 Task: Add an event with the title Team Building Workshop: Innovation and Creativity, date '2024/03/17', time 8:50 AM to 10:50 AMand add a description: During the meeting, various agenda items will be addressed, covering a wide range of topics. These may include financial reports, strategic updates, operational highlights, governance matters, and any proposed resolutions that require shareholder approval. Each agenda item will be presented by the relevant department or individual, offering comprehensive insights and fostering an environment of transparency., put the event into Red category . Add location for the event as: Waldorf Astoria, Beverly Hills, USA, logged in from the account softage.3@softage.netand send the event invitation to softage.5@softage.net and softage.6@softage.net. Set a reminder for the event 5 minutes before
Action: Mouse moved to (98, 132)
Screenshot: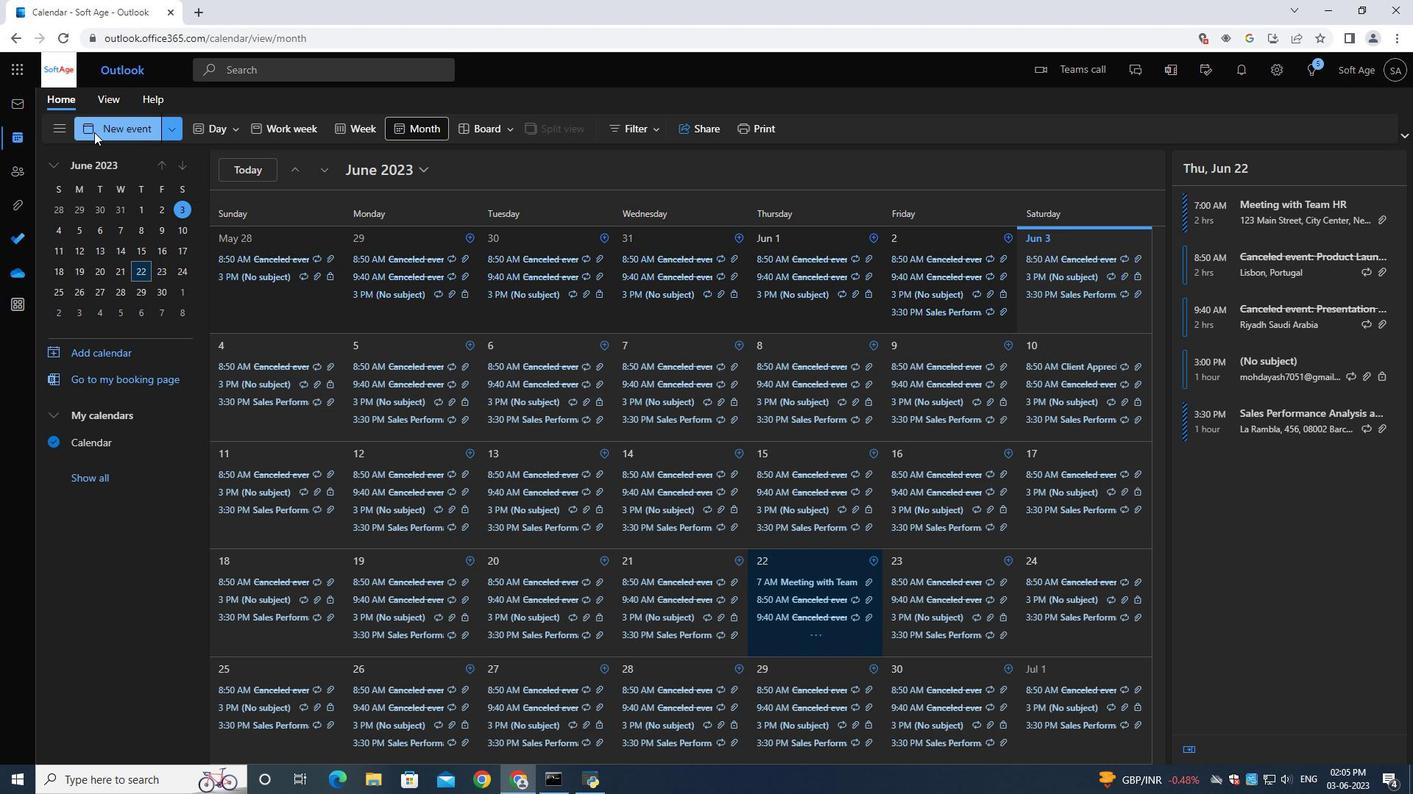 
Action: Mouse pressed left at (98, 132)
Screenshot: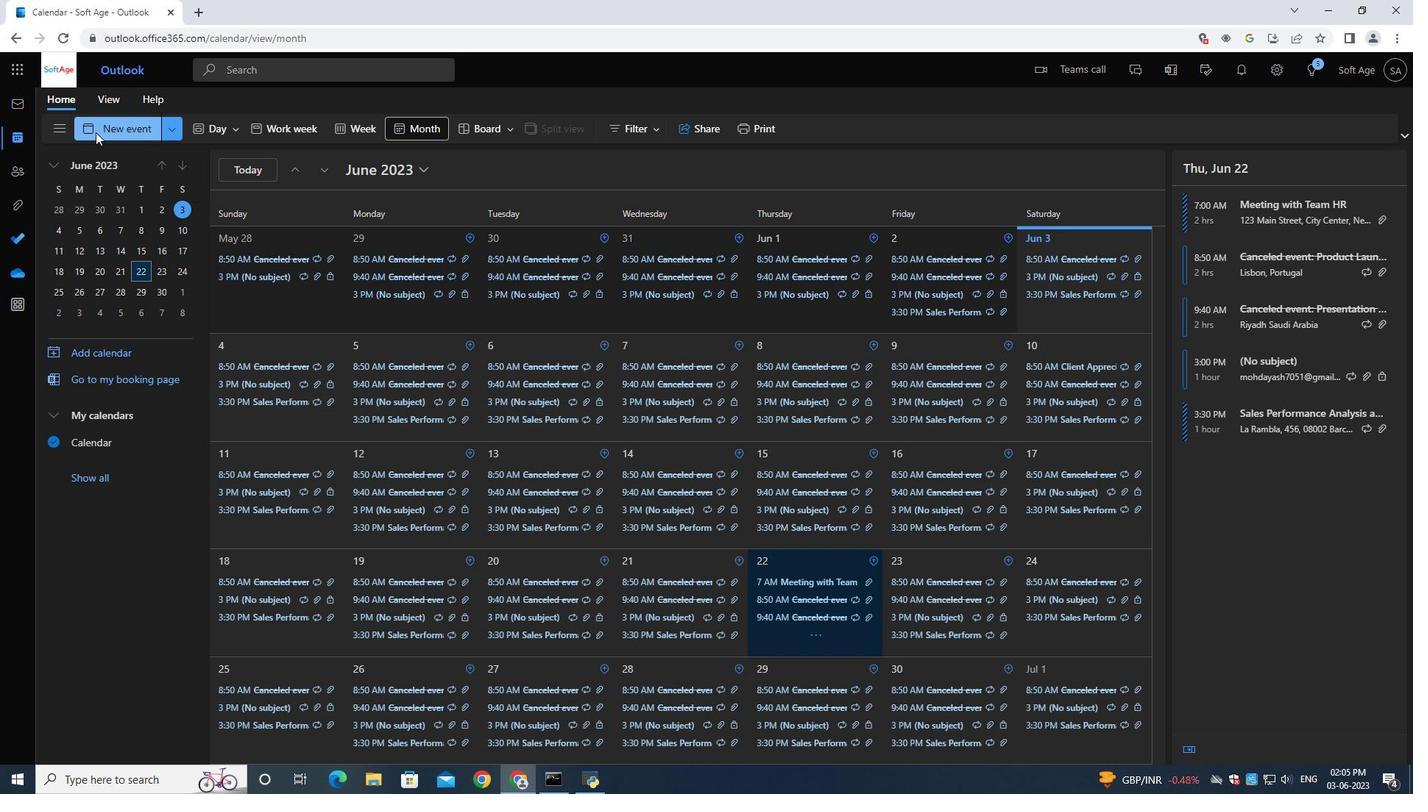 
Action: Mouse moved to (466, 230)
Screenshot: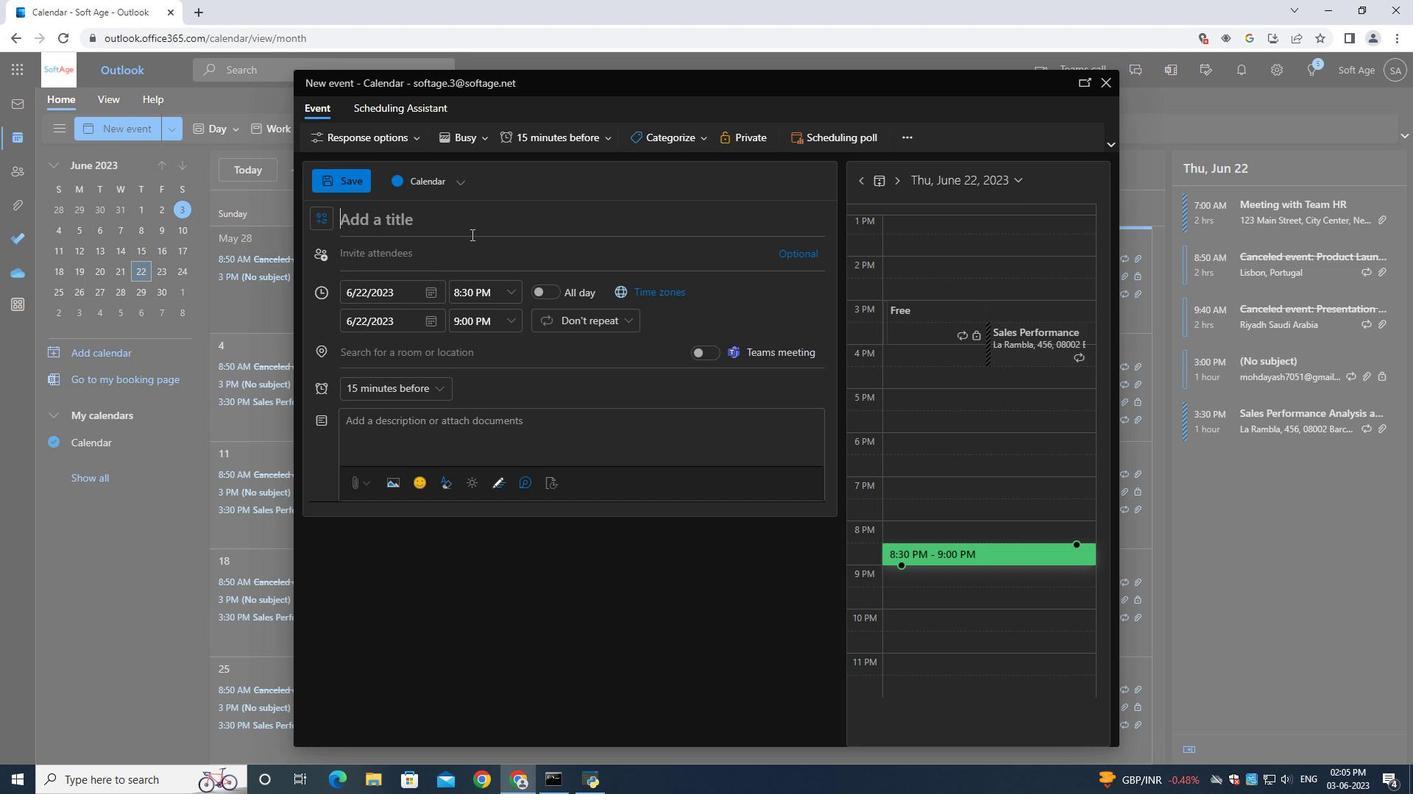 
Action: Mouse pressed left at (466, 230)
Screenshot: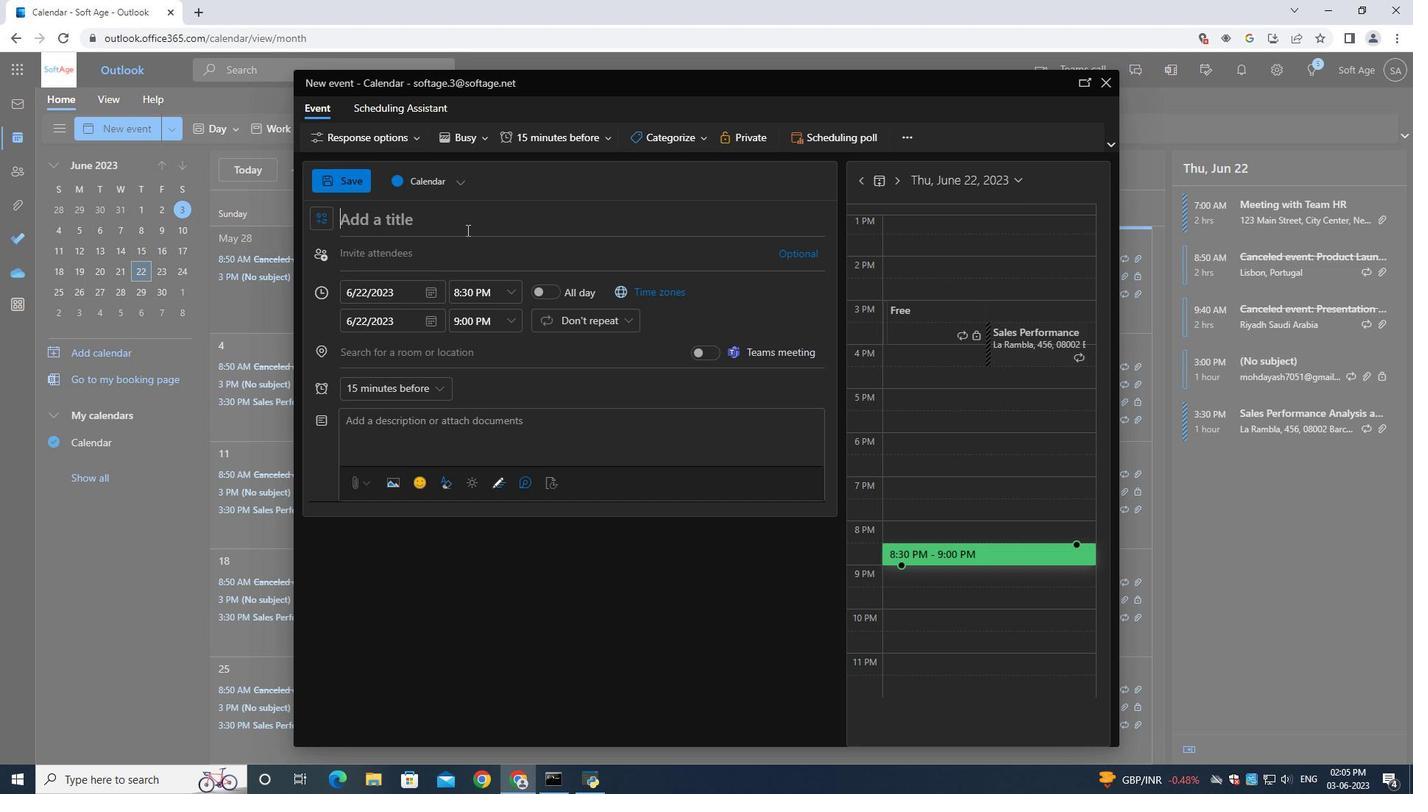 
Action: Key pressed <Key.shift>Team<Key.space><Key.shift><Key.shift><Key.shift><Key.shift><Key.shift><Key.shift><Key.shift><Key.shift><Key.shift><Key.shift><Key.shift><Key.shift><Key.shift><Key.shift><Key.shift><Key.shift><Key.shift><Key.shift><Key.shift><Key.shift><Key.shift><Key.shift><Key.shift><Key.shift><Key.shift><Key.shift><Key.shift><Key.shift><Key.shift><Key.shift><Key.shift><Key.shift><Key.shift><Key.shift><Key.shift><Key.shift><Key.shift><Key.shift><Key.shift>Building<Key.space><Key.shift>Workshop<Key.shift_r>:<Key.space><Key.shift>Innovation<Key.space>and<Key.space><Key.shift><Key.shift><Key.shift><Key.shift><Key.shift><Key.shift><Key.shift><Key.shift><Key.shift><Key.shift><Key.shift><Key.shift><Key.shift>Creativity
Screenshot: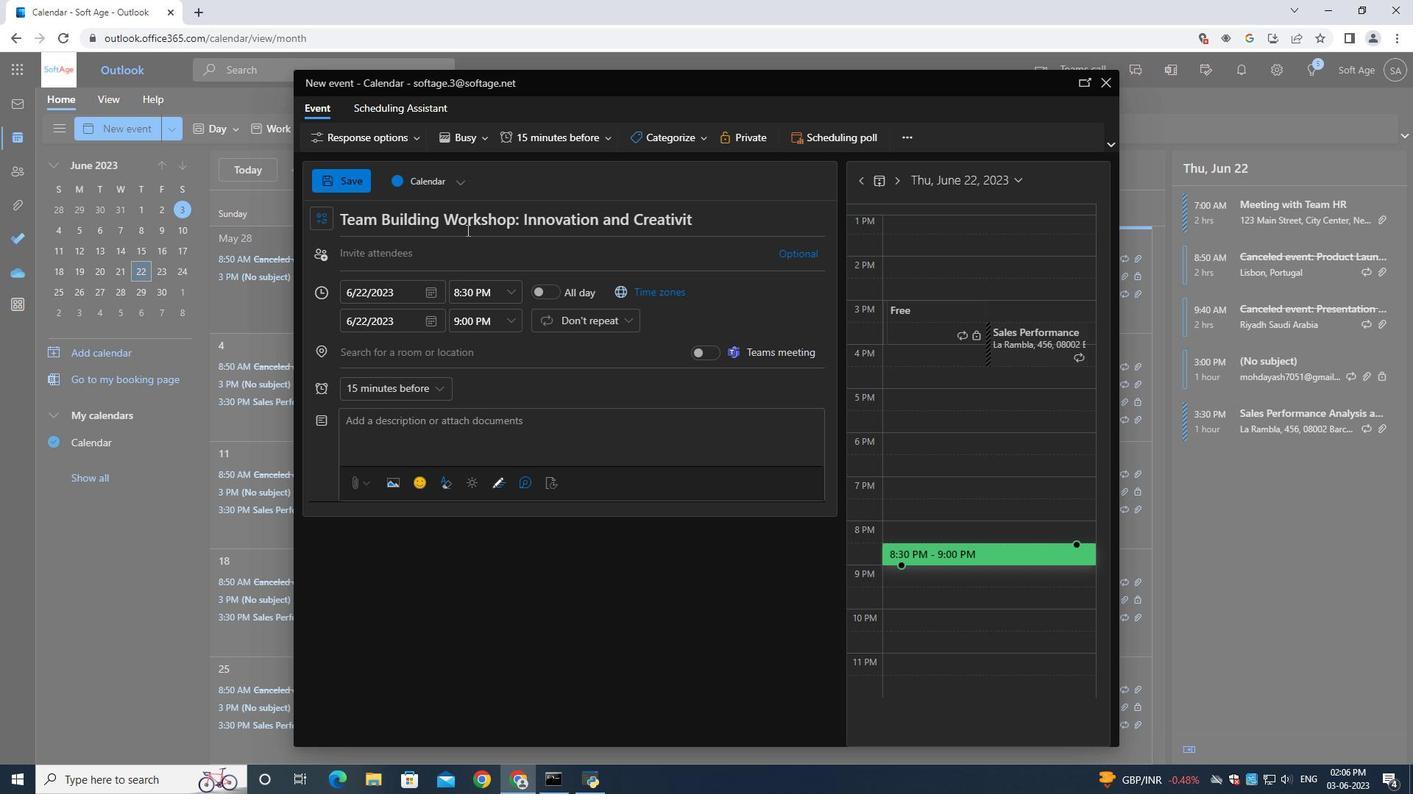 
Action: Mouse moved to (432, 294)
Screenshot: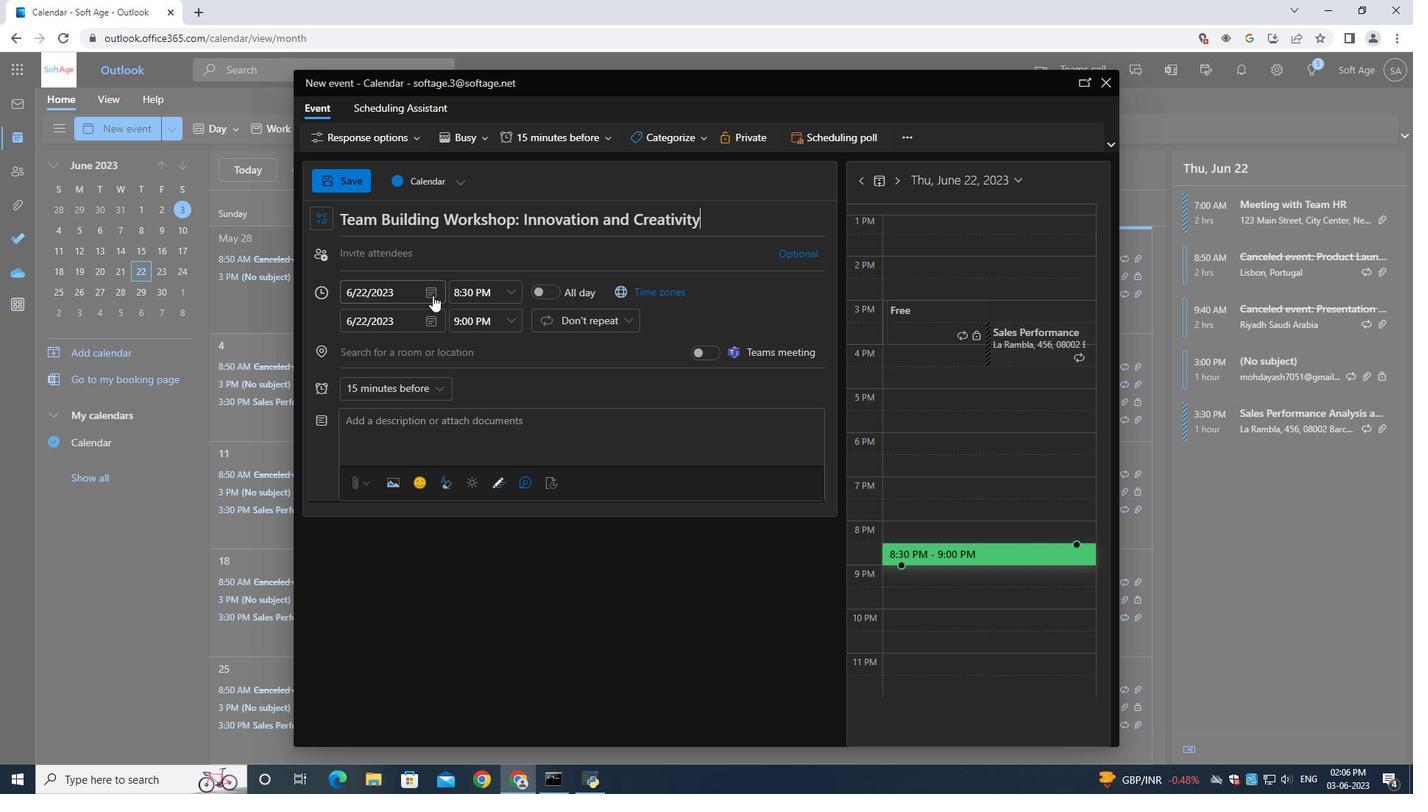 
Action: Mouse pressed left at (432, 294)
Screenshot: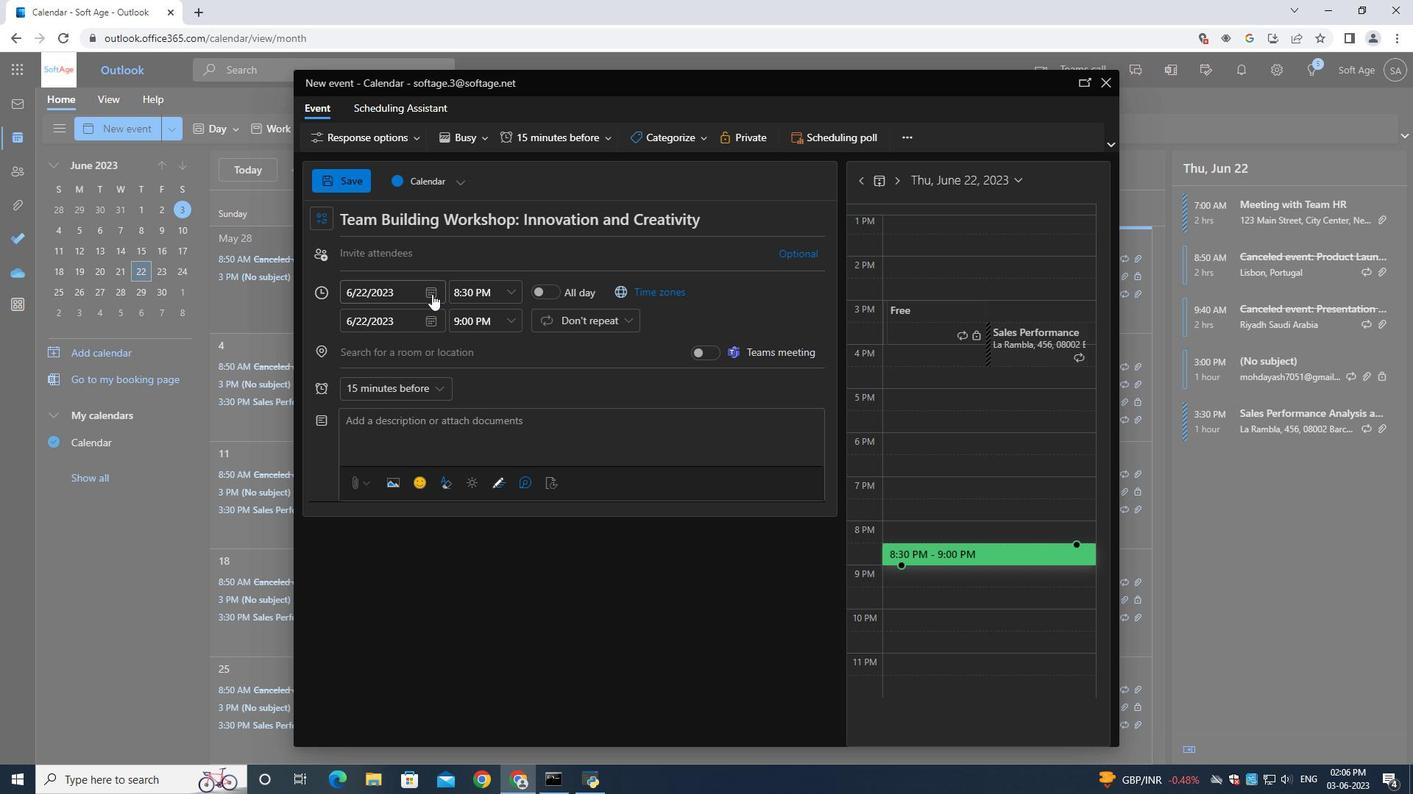 
Action: Mouse moved to (473, 321)
Screenshot: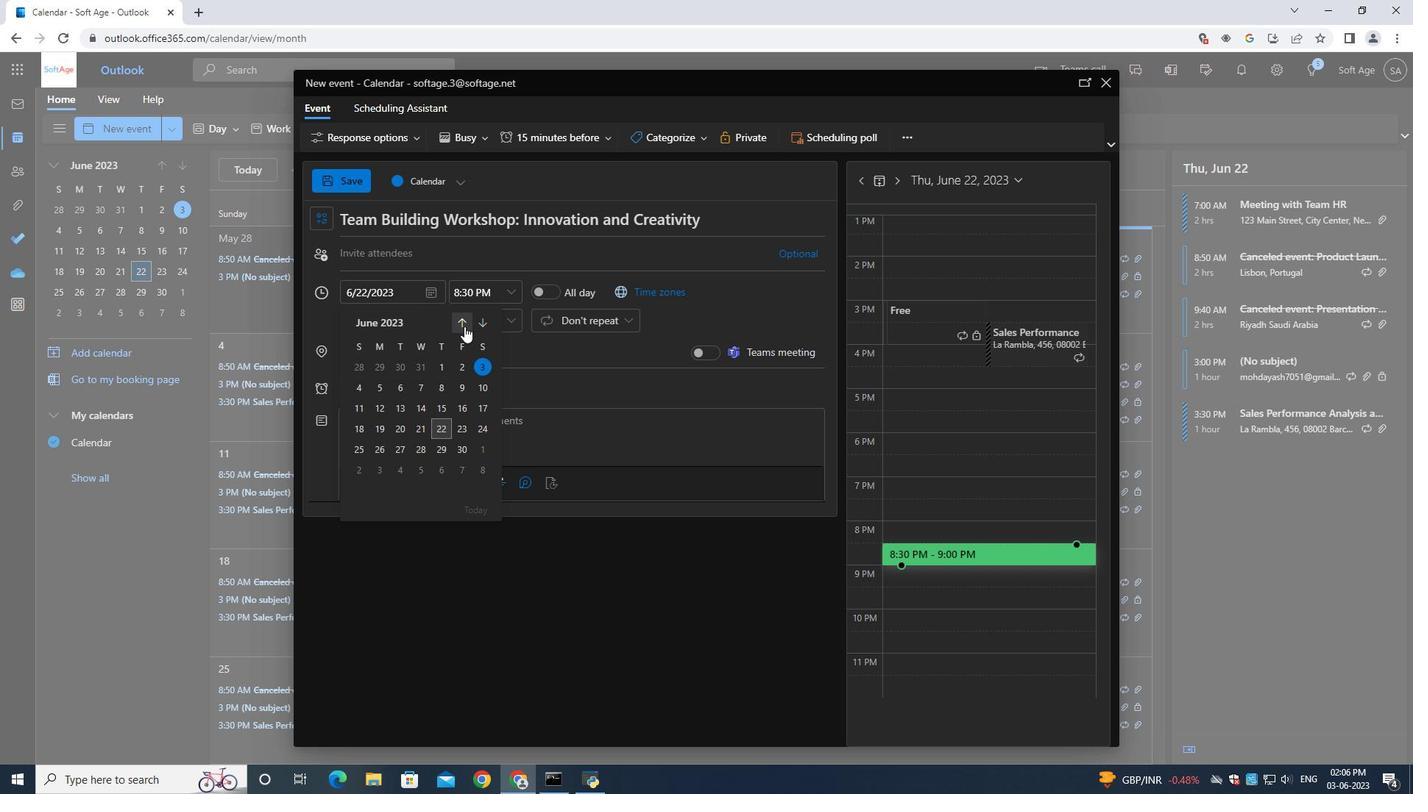 
Action: Mouse pressed left at (473, 321)
Screenshot: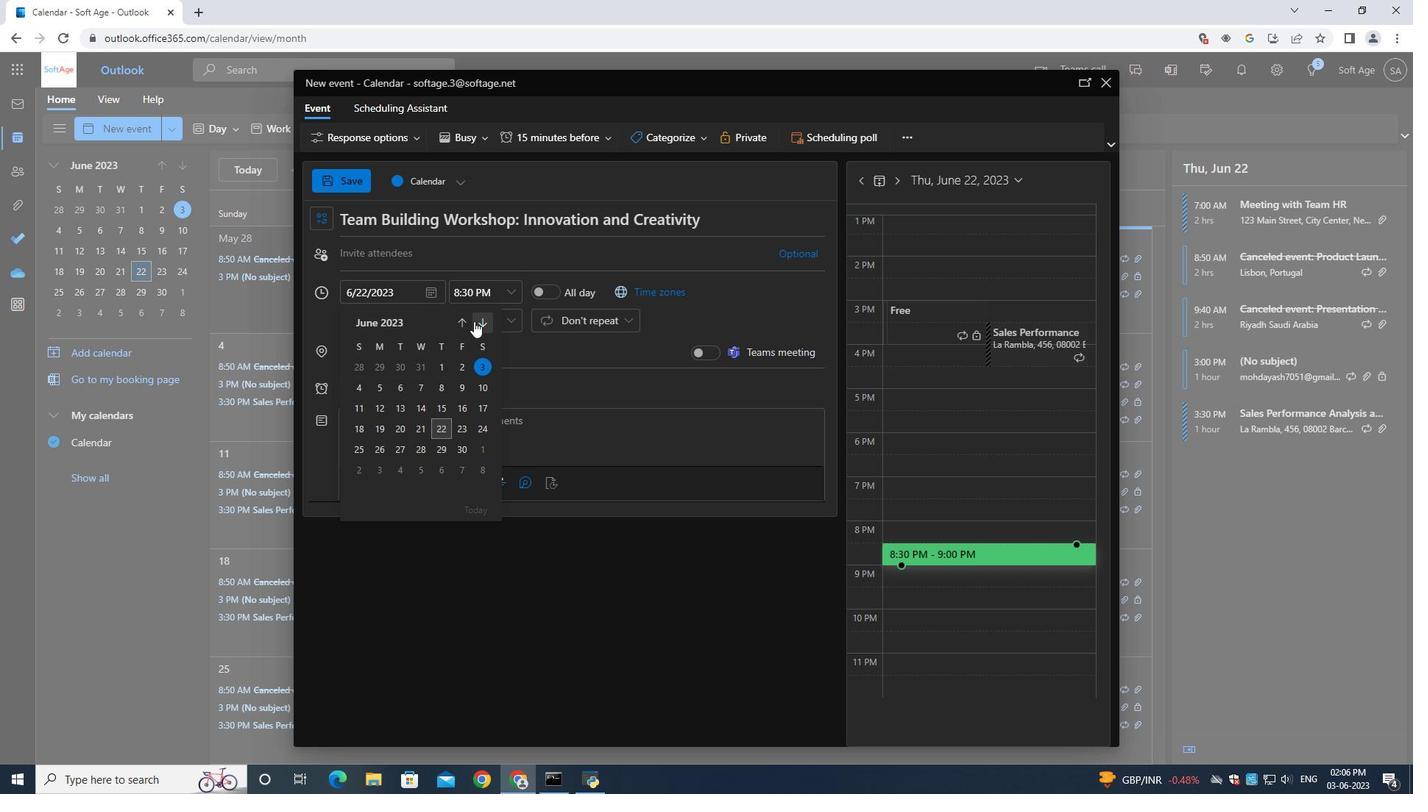 
Action: Mouse pressed left at (473, 321)
Screenshot: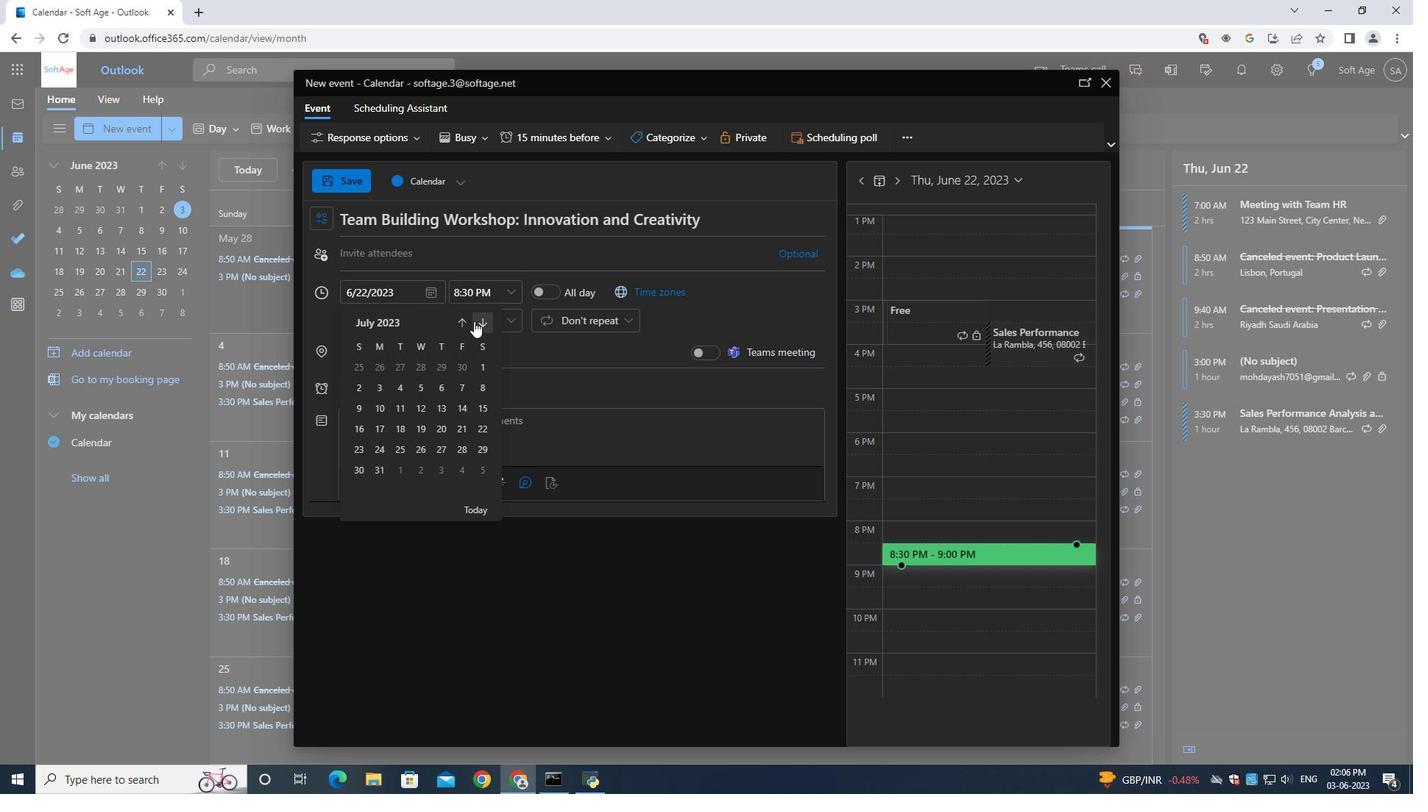 
Action: Mouse pressed left at (473, 321)
Screenshot: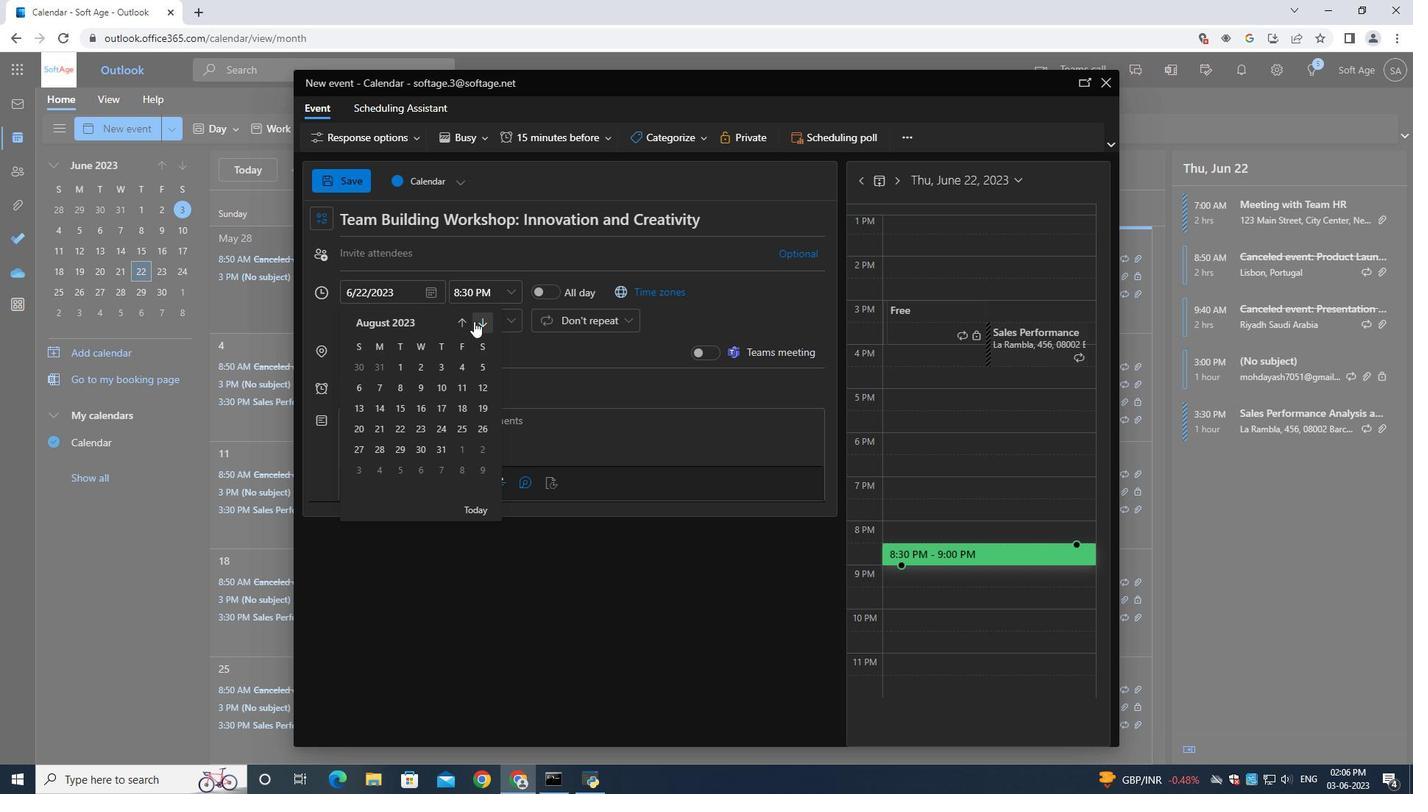 
Action: Mouse pressed left at (473, 321)
Screenshot: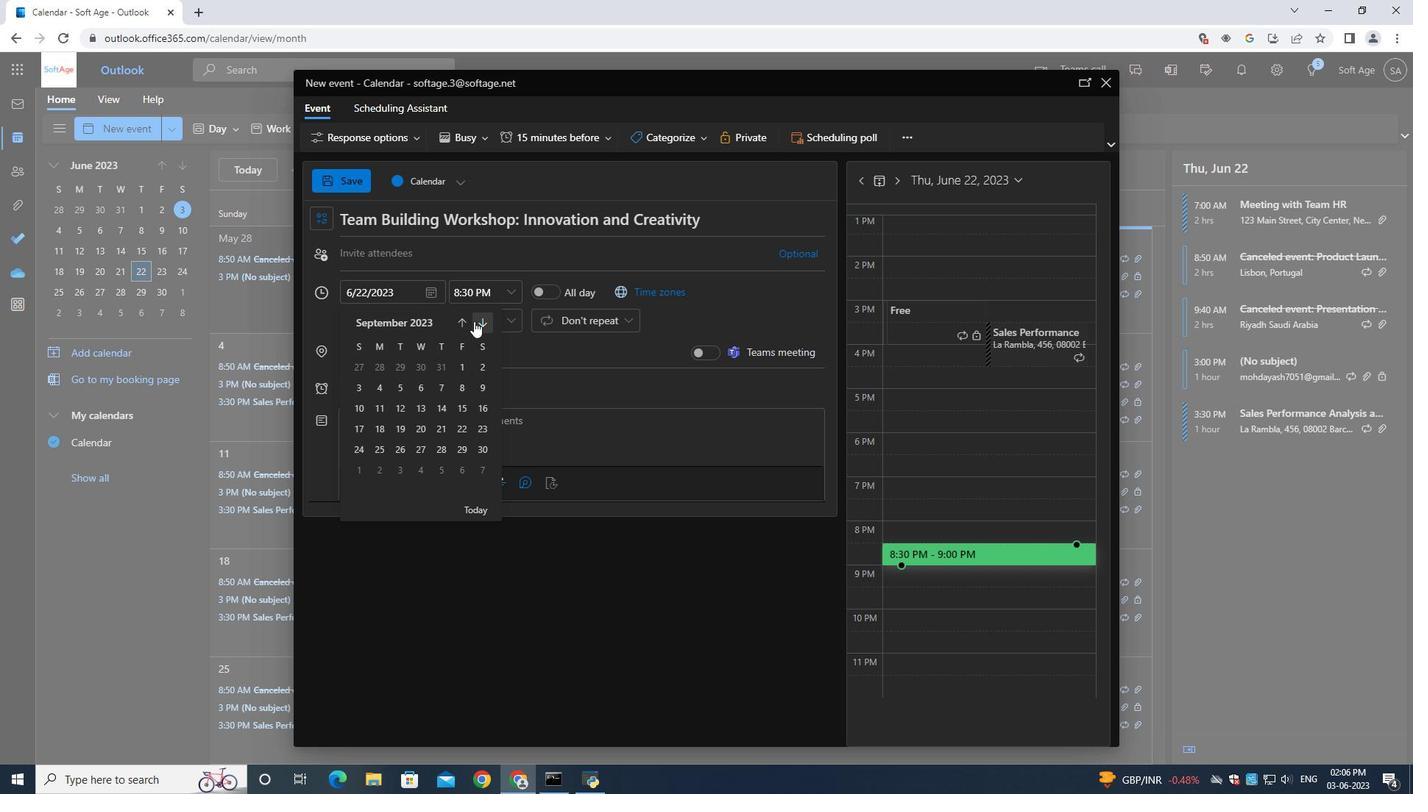 
Action: Mouse pressed left at (473, 321)
Screenshot: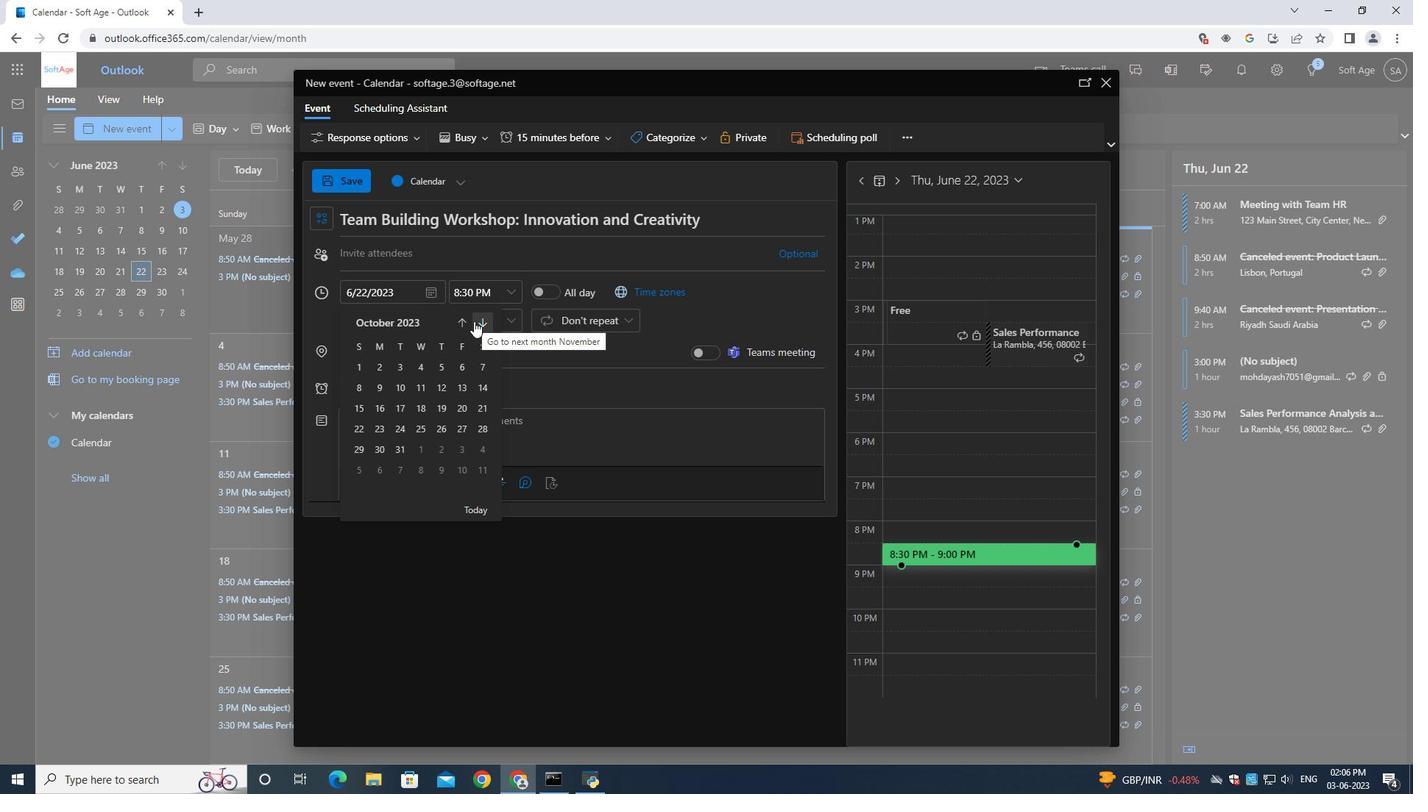 
Action: Mouse pressed left at (473, 321)
Screenshot: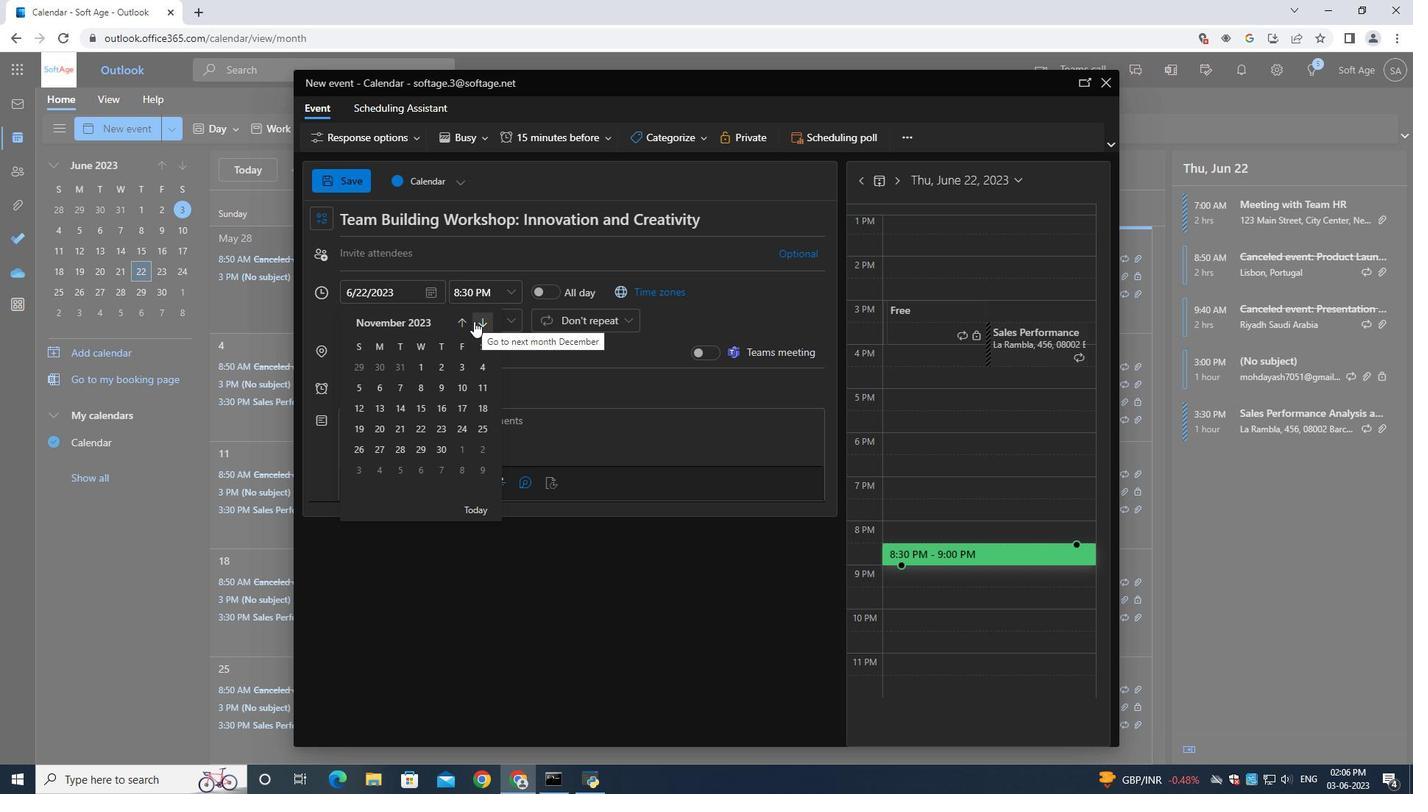 
Action: Mouse pressed left at (473, 321)
Screenshot: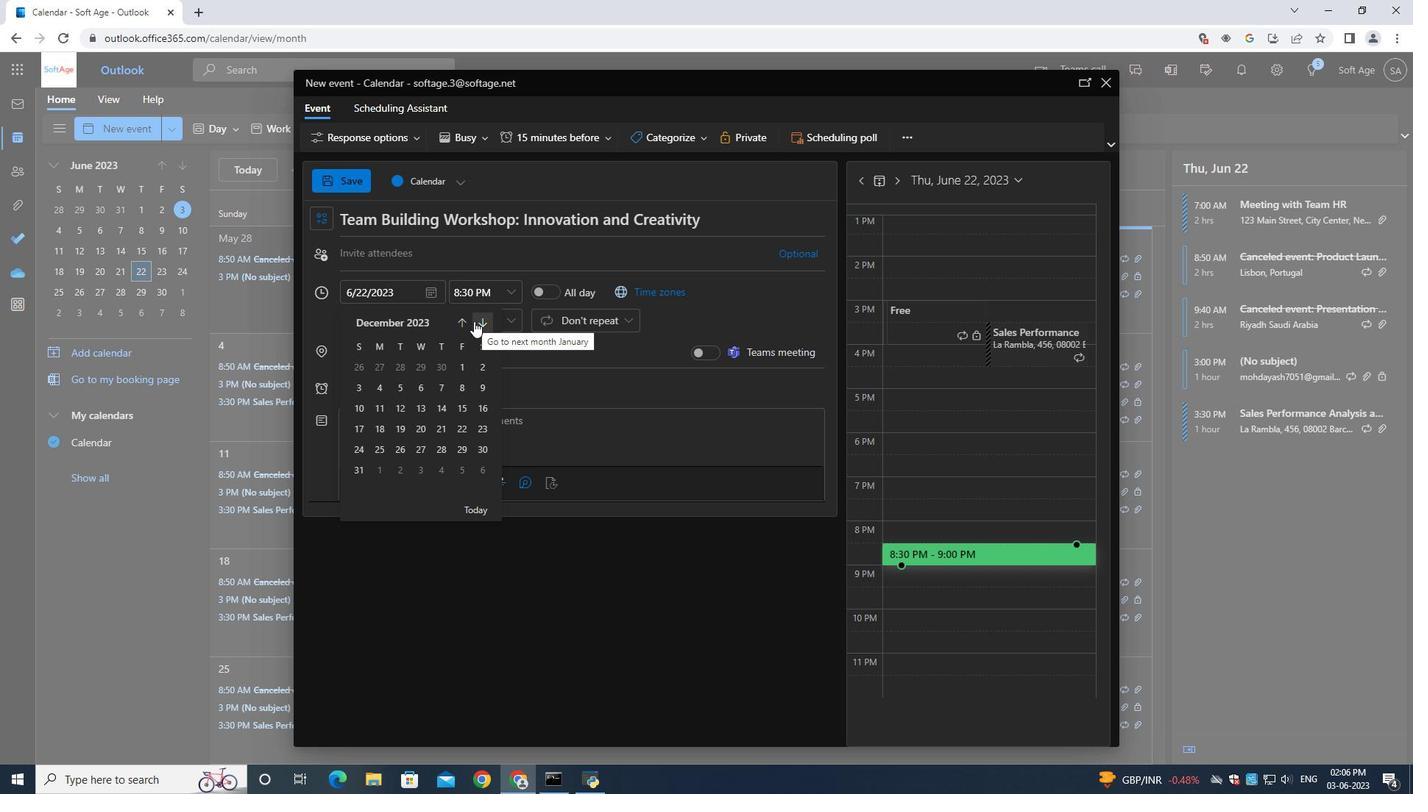 
Action: Mouse pressed left at (473, 321)
Screenshot: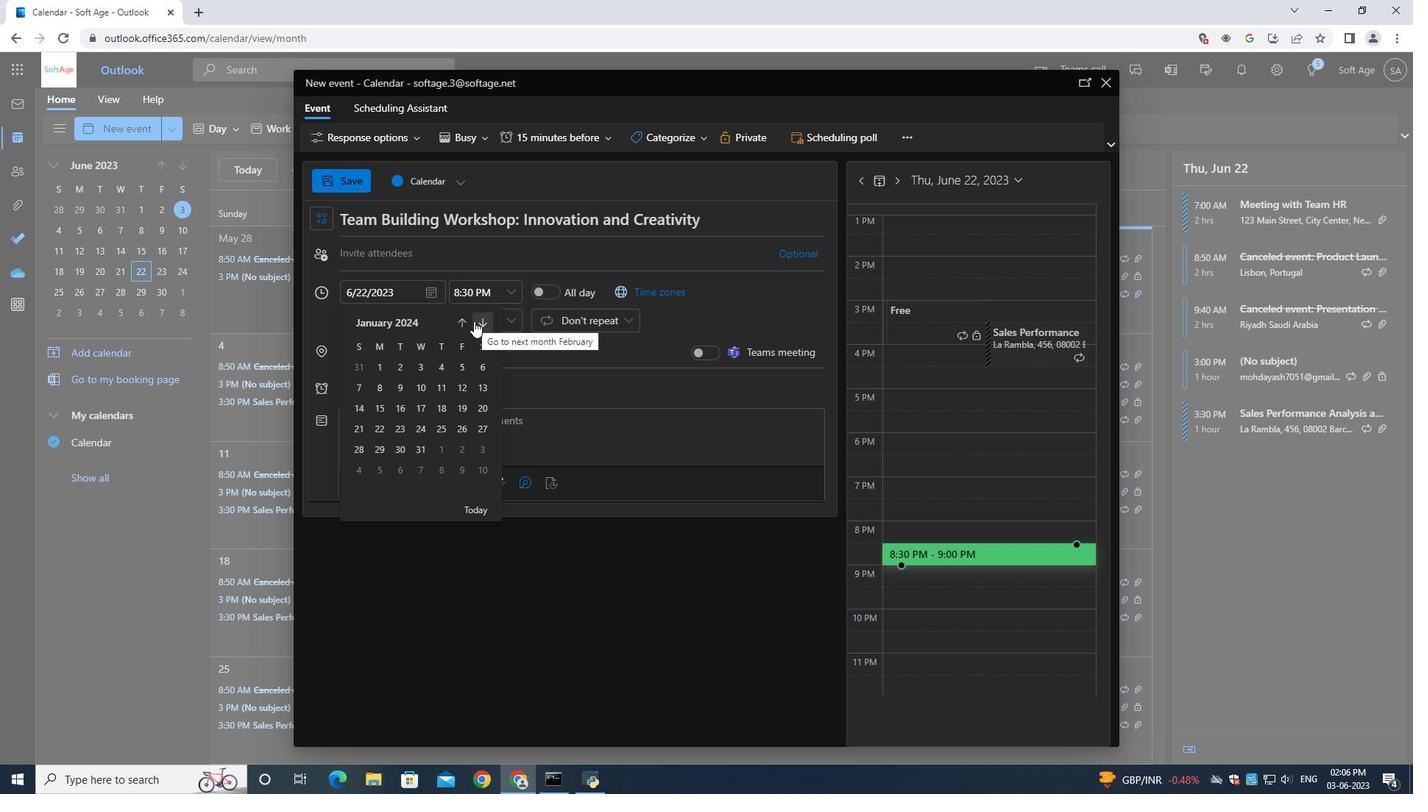 
Action: Mouse pressed left at (473, 321)
Screenshot: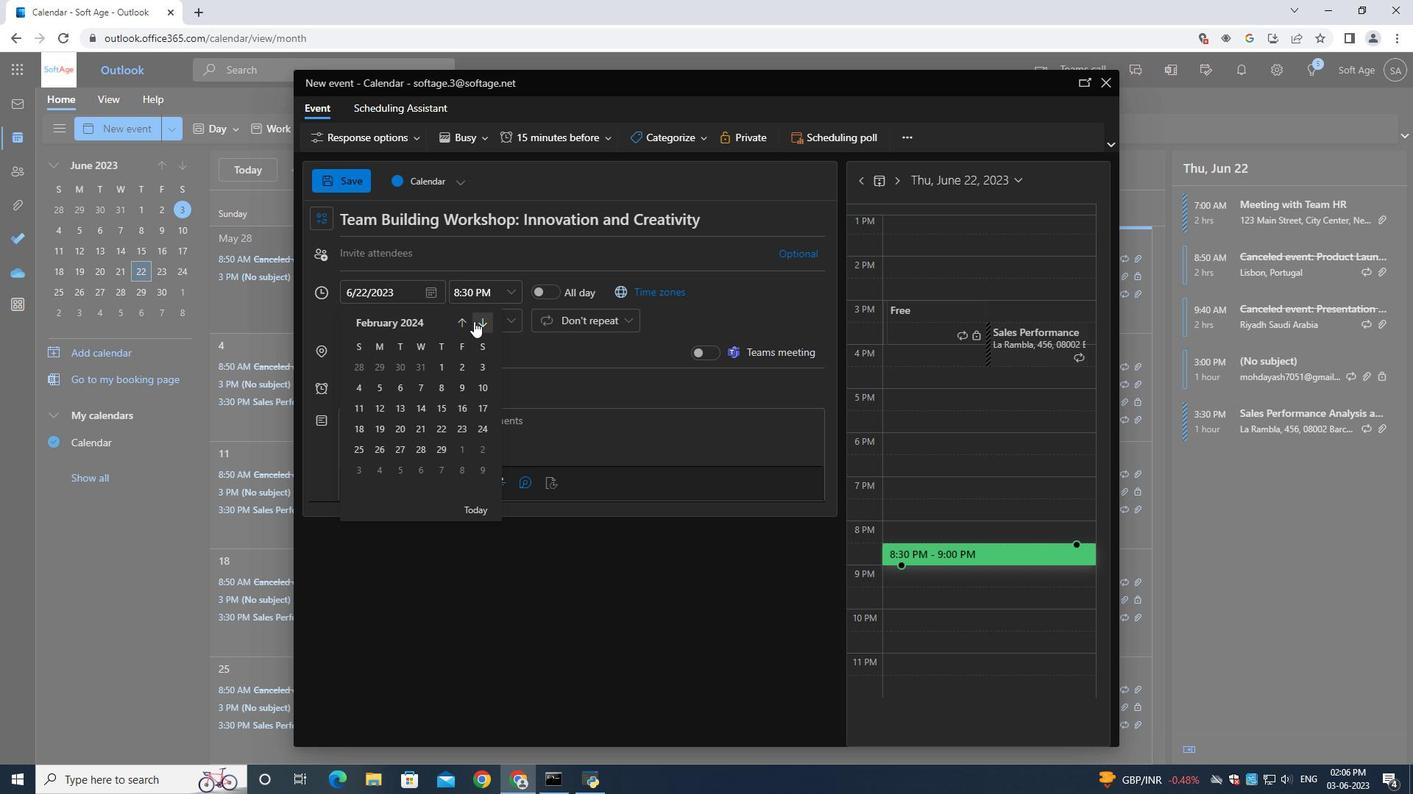 
Action: Mouse moved to (360, 432)
Screenshot: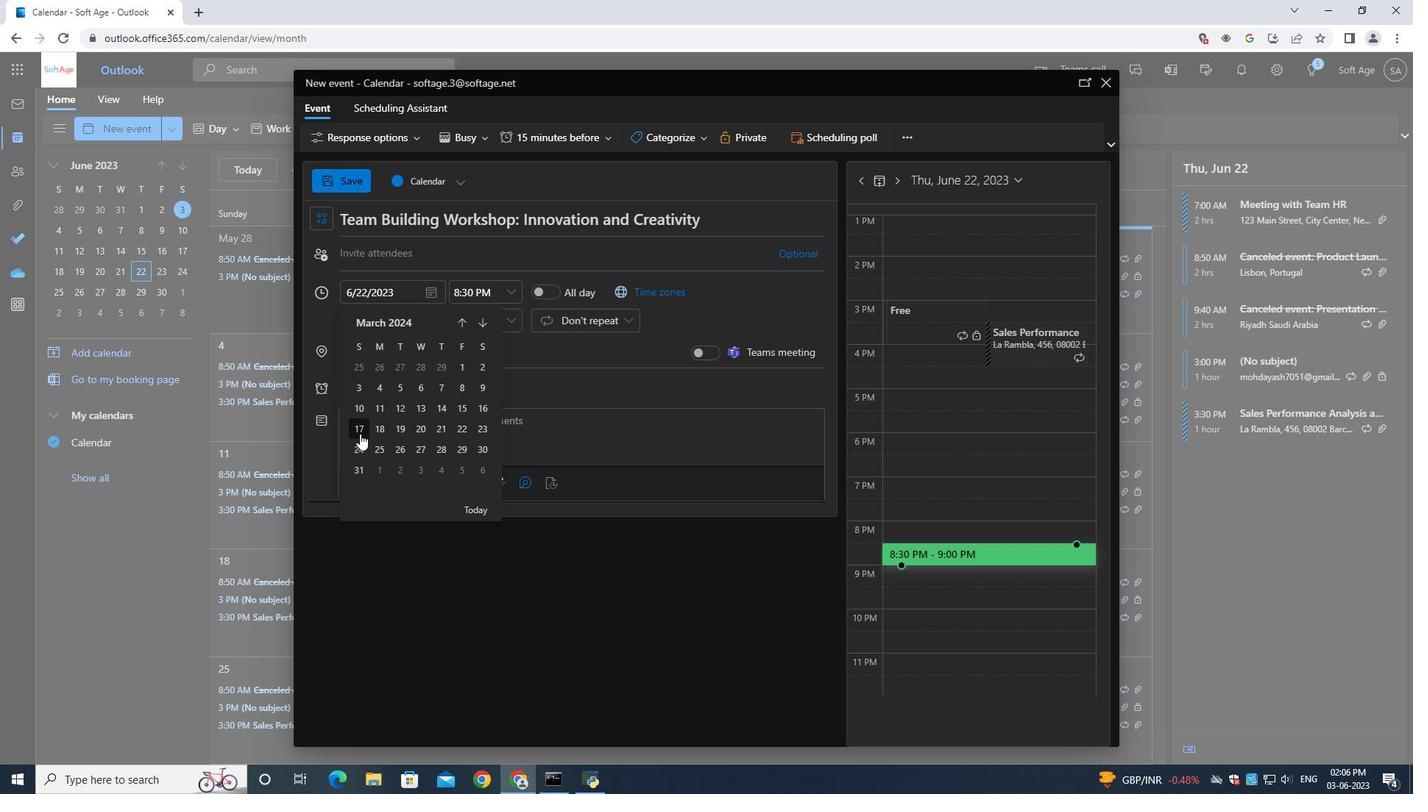 
Action: Mouse pressed left at (360, 432)
Screenshot: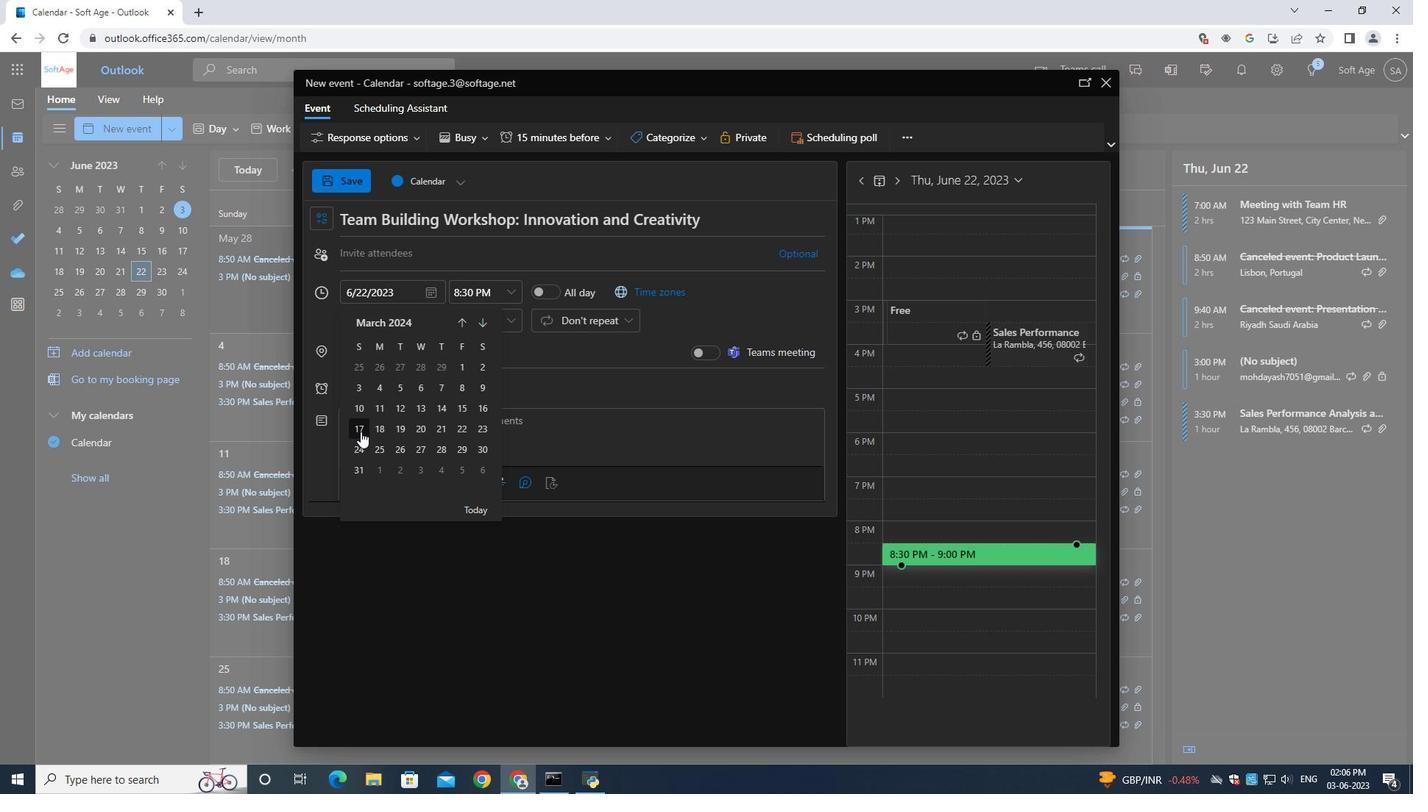 
Action: Mouse moved to (502, 294)
Screenshot: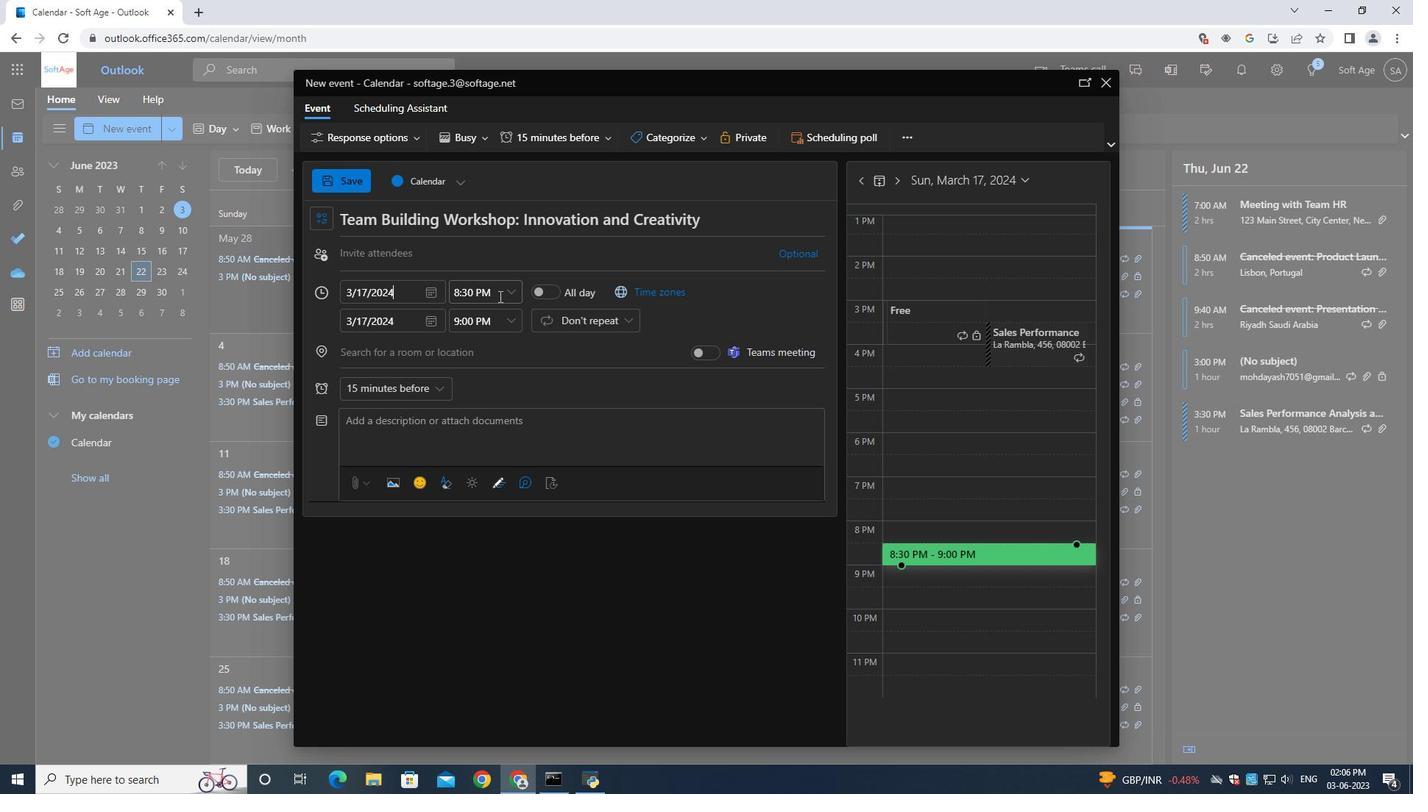 
Action: Mouse pressed left at (502, 294)
Screenshot: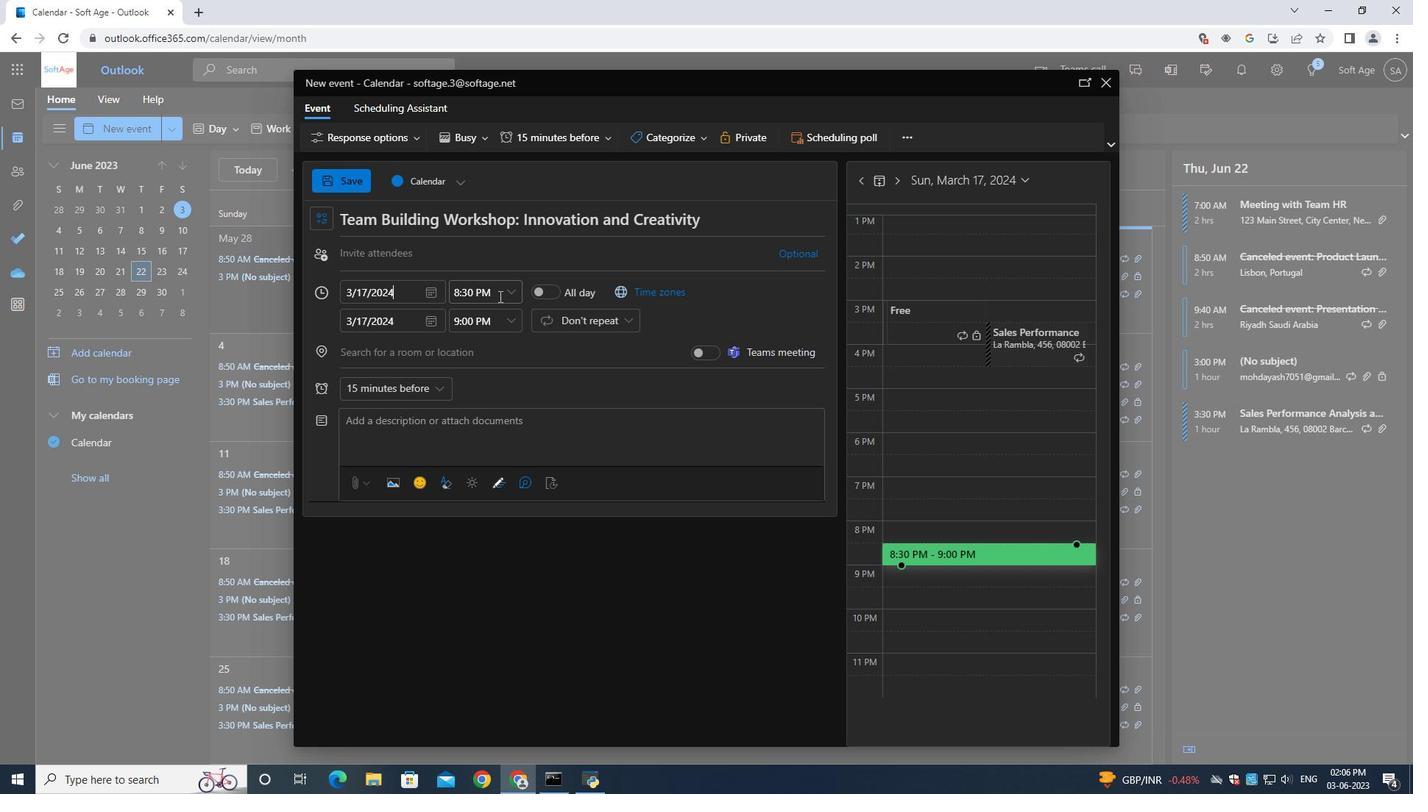 
Action: Key pressed 8<Key.shift_r><Key.shift_r>:50<Key.shift>AM
Screenshot: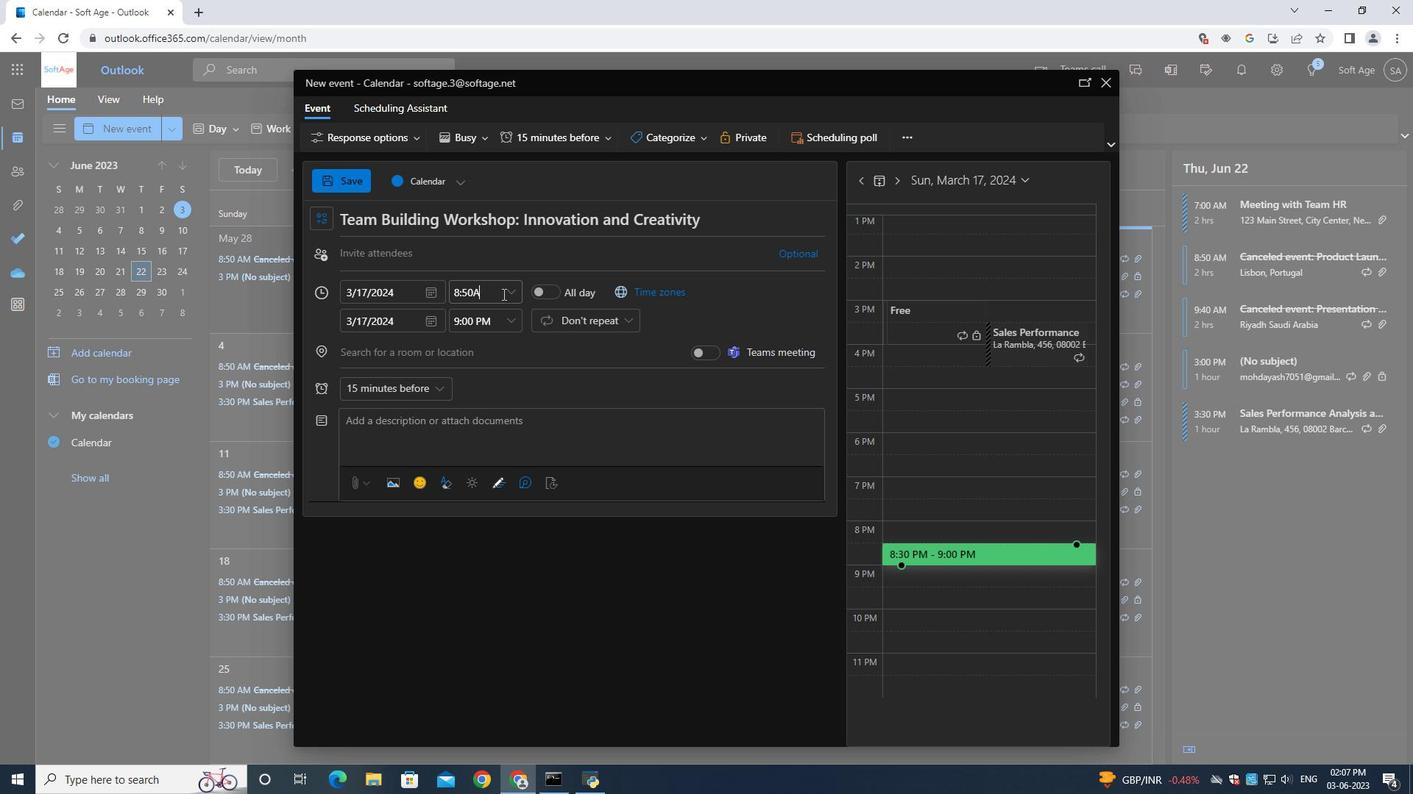 
Action: Mouse moved to (477, 322)
Screenshot: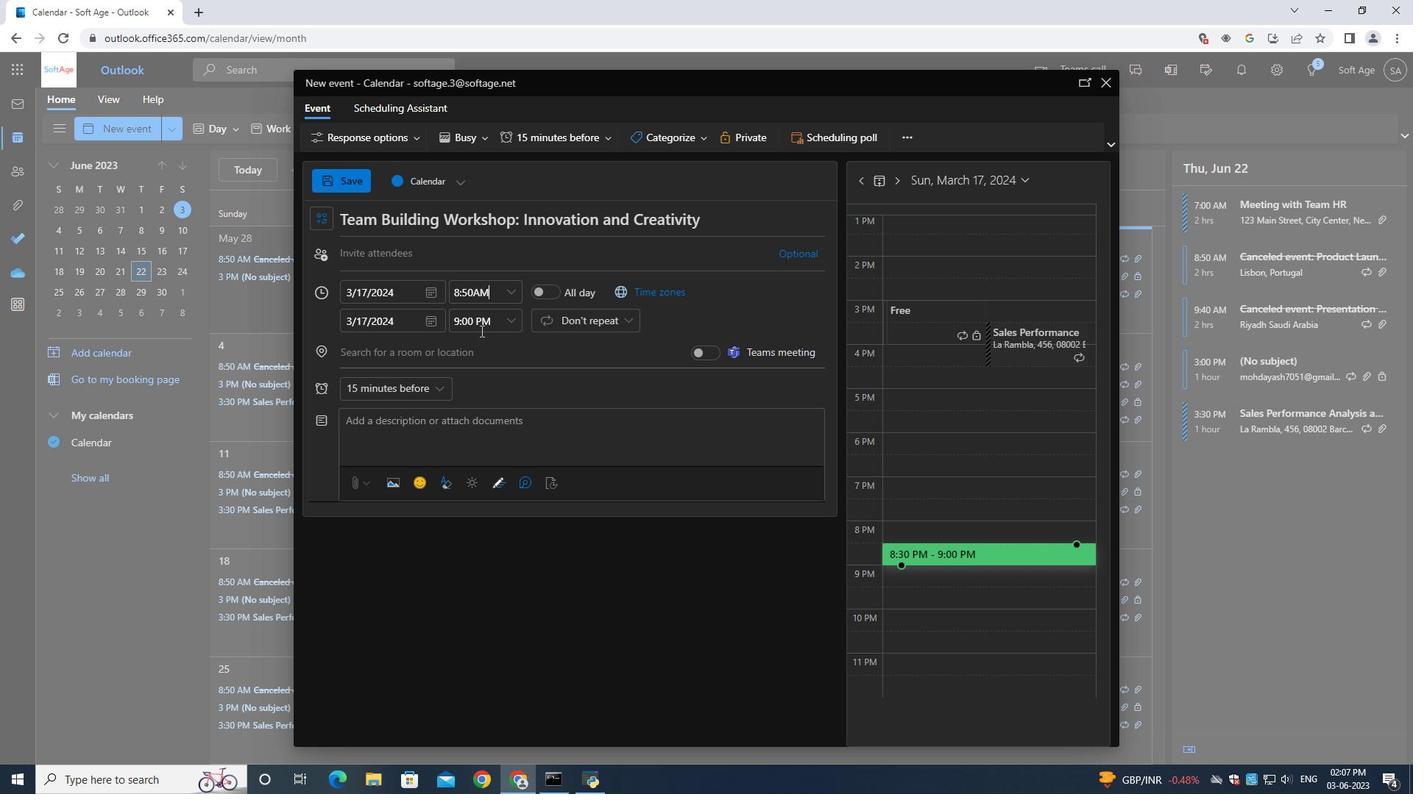 
Action: Mouse pressed left at (477, 322)
Screenshot: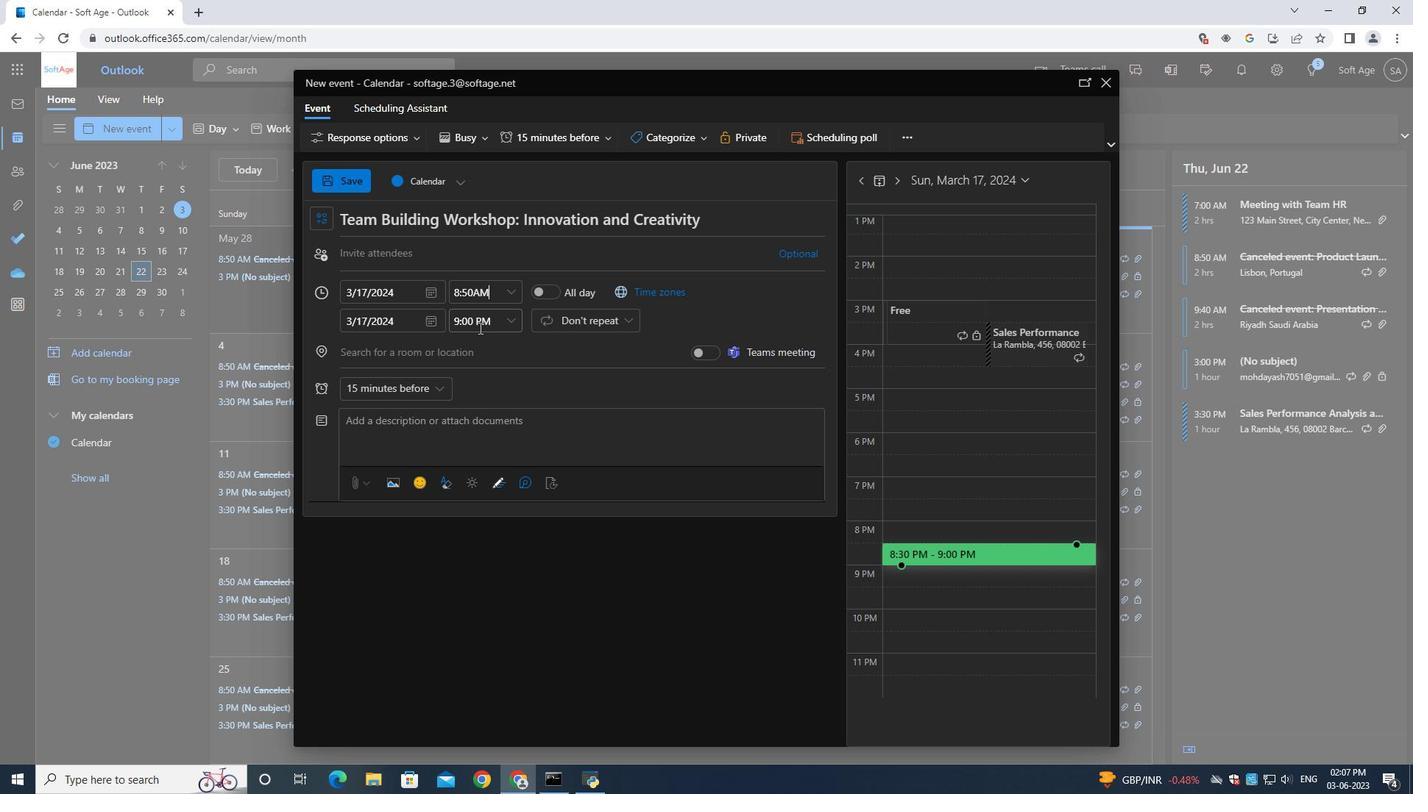 
Action: Mouse moved to (471, 322)
Screenshot: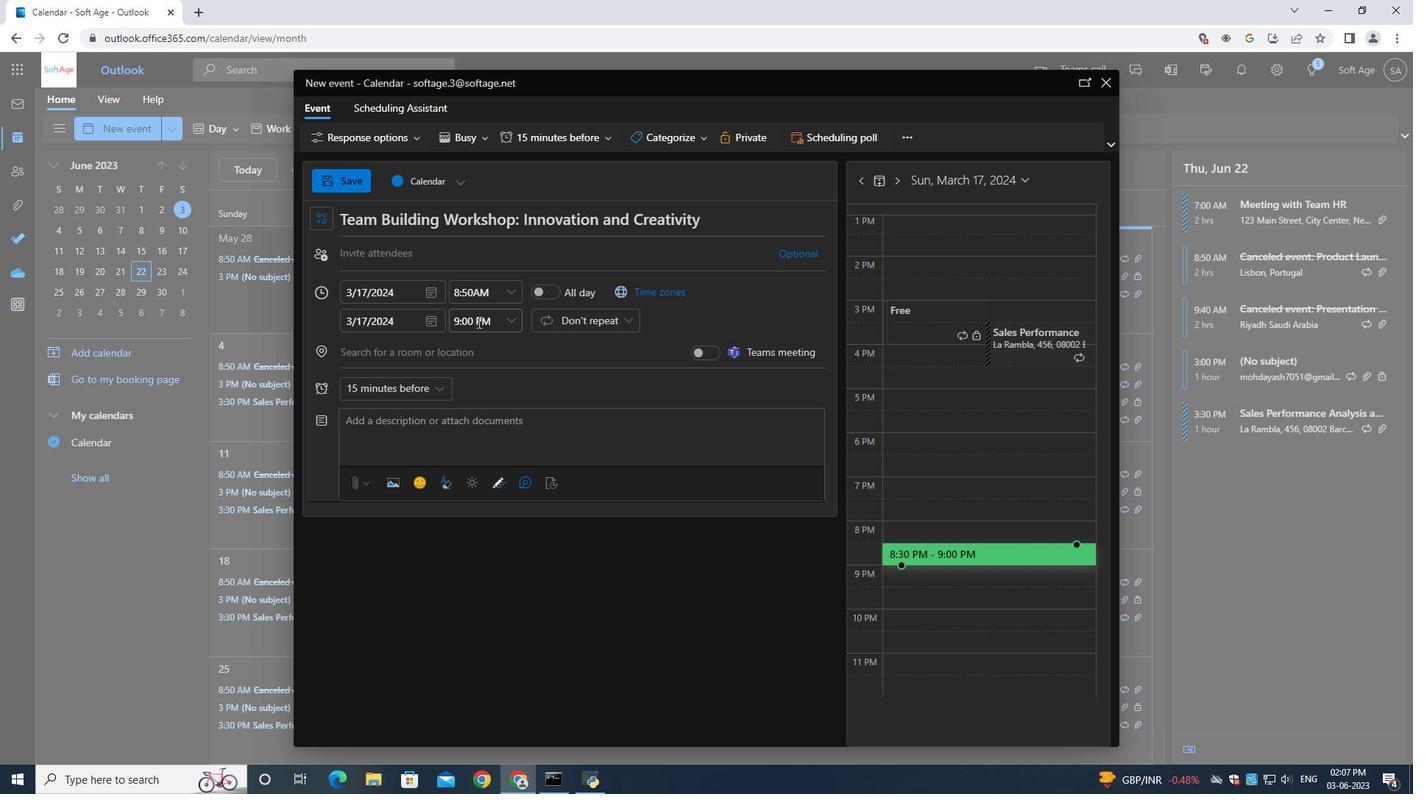 
Action: Key pressed 10<Key.shift_r>:50<Key.shift><Key.shift><Key.shift>AM
Screenshot: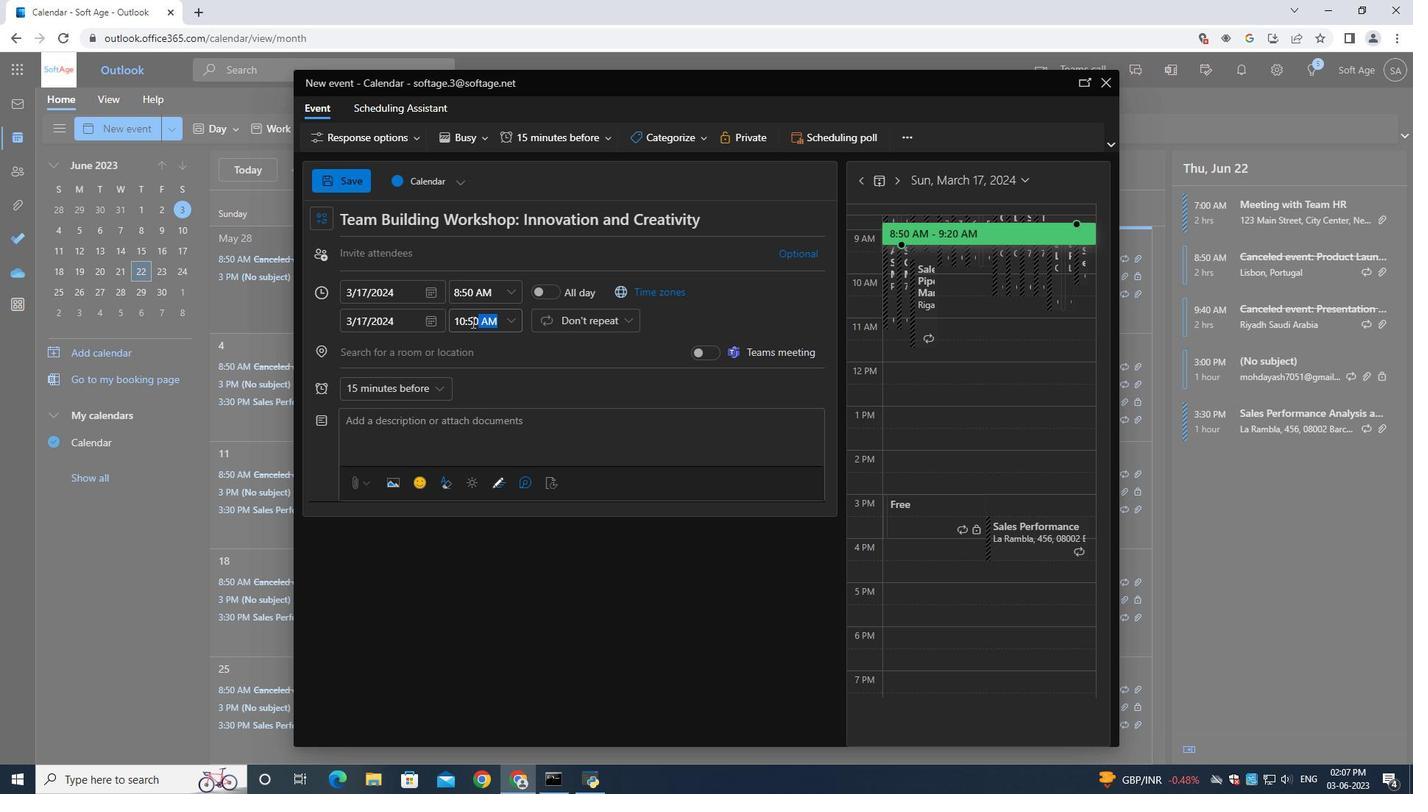 
Action: Mouse moved to (385, 425)
Screenshot: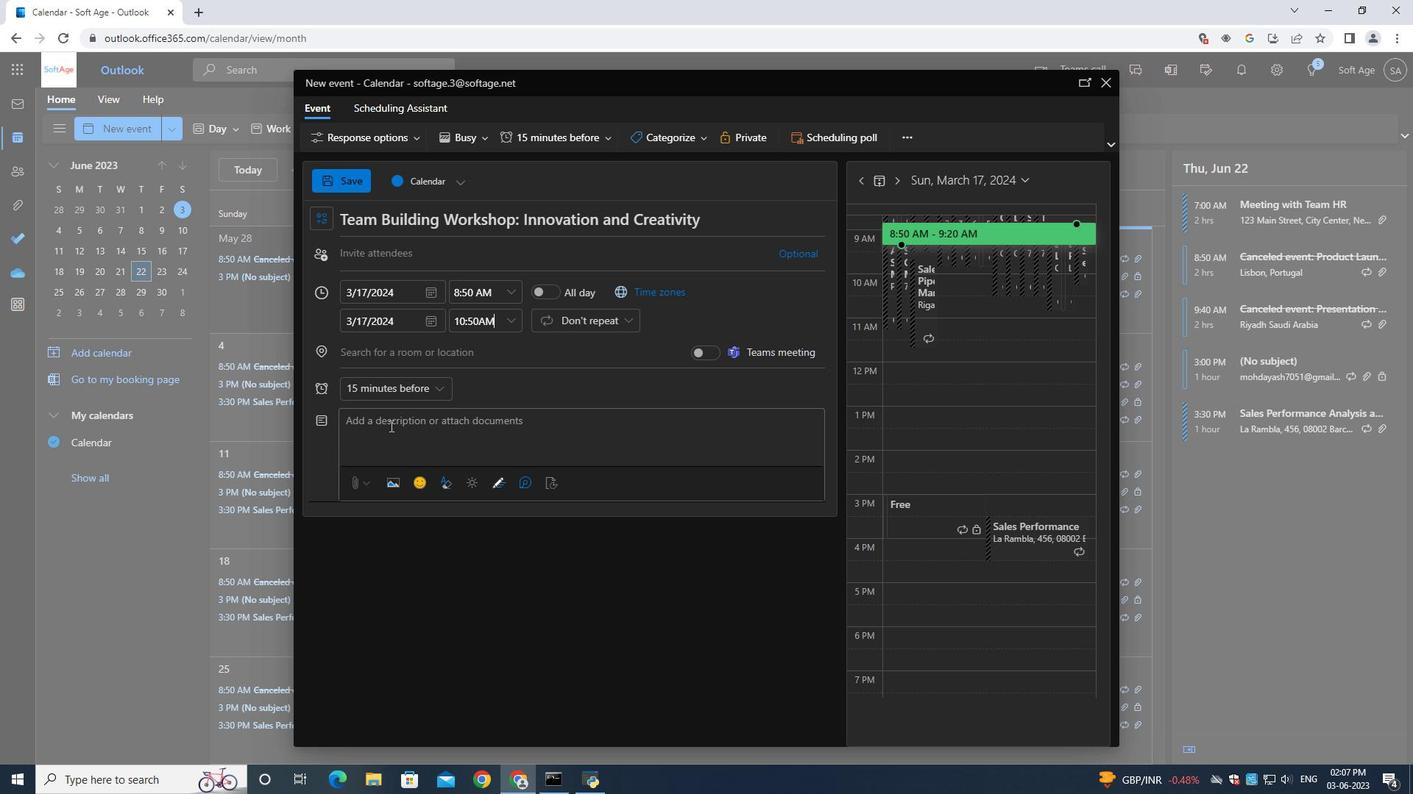 
Action: Mouse pressed left at (385, 425)
Screenshot: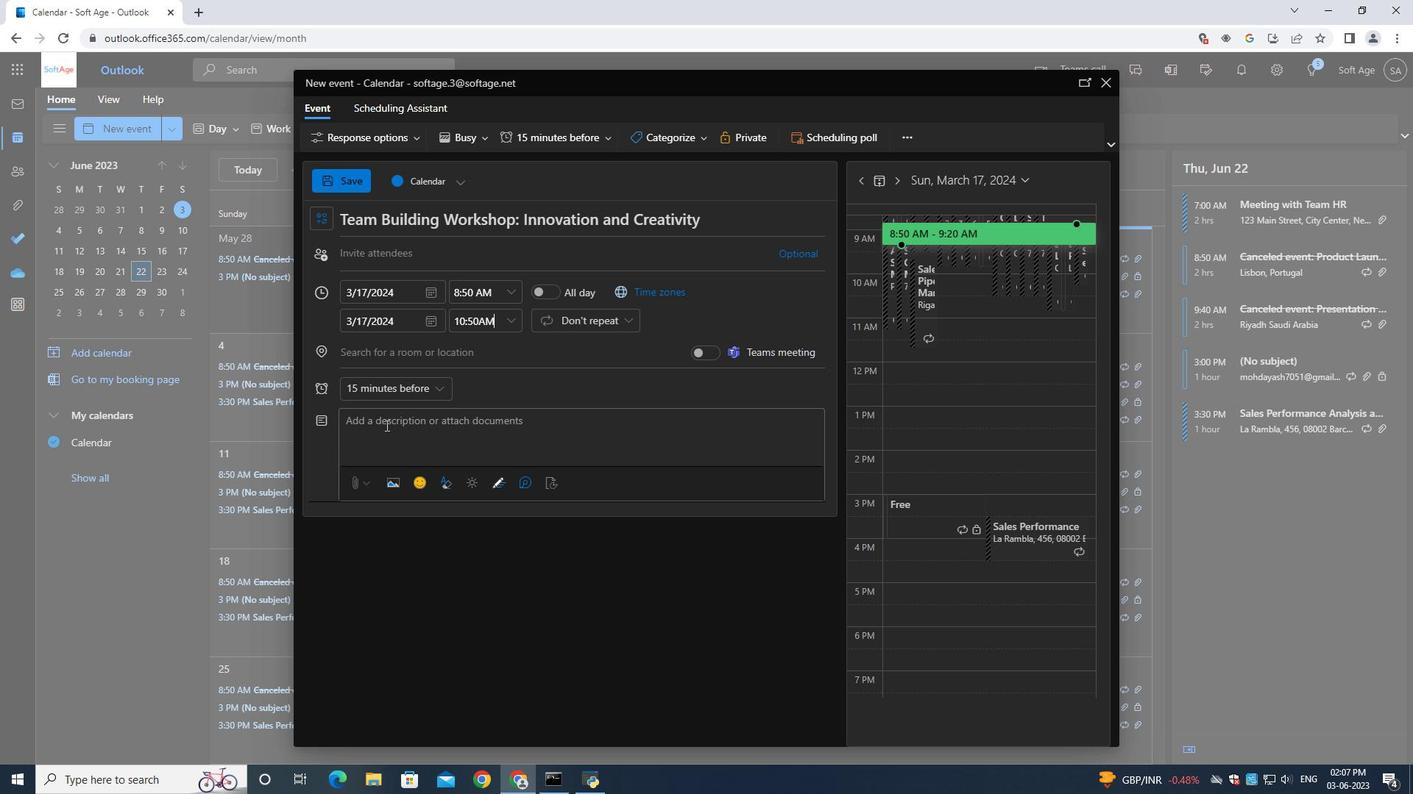 
Action: Mouse moved to (387, 426)
Screenshot: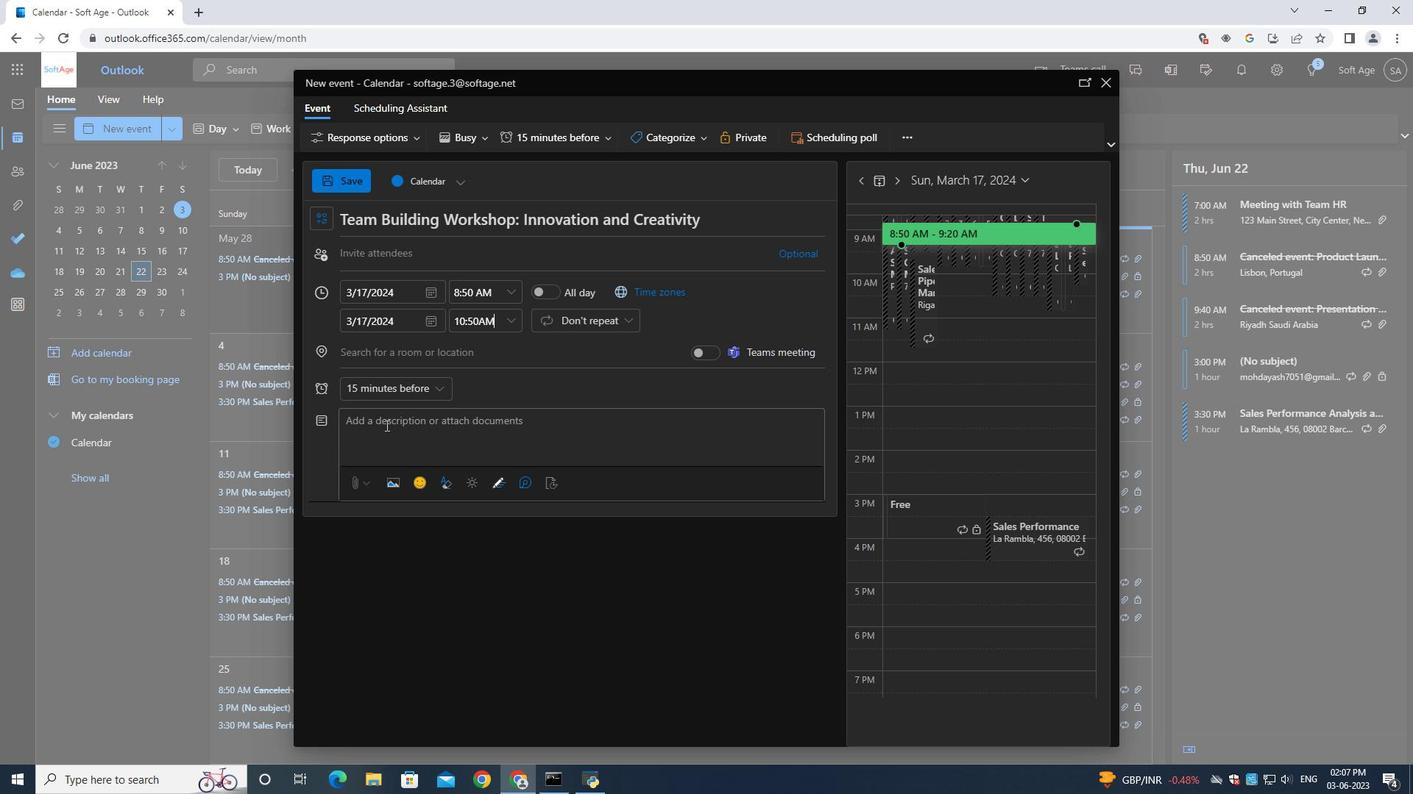 
Action: Key pressed <Key.shift><Key.shift><Key.shift>During<Key.space>the<Key.space>meeting,<Key.space>various<Key.space>agenda<Key.space>items<Key.space>will<Key.space>be<Key.space>addressed,<Key.space>covering<Key.space>a<Key.space>wide<Key.space>range<Key.space>of<Key.space>topics.<Key.space><Key.shift><Key.shift><Key.shift><Key.shift><Key.shift><Key.shift>These<Key.space>may<Key.space>include<Key.space>financial<Key.space>reports,<Key.space>strategic<Key.space>updates,<Key.space>operational<Key.space>highlights,<Key.space>governance<Key.space>matters,<Key.space>and<Key.space>any<Key.space>proposed<Key.space>resolutions<Key.space>that<Key.space>require<Key.space>shareholder<Key.space>approval.<Key.space><Key.shift>Each<Key.space>agenda<Key.space>item<Key.space>will<Key.space>be<Key.space>presented<Key.space>by<Key.space>relevant<Key.space>department<Key.space>or<Key.space>individual,<Key.space>offering<Key.space>comprehensive<Key.space>insights<Key.space>and<Key.space>fostering<Key.space>an<Key.space>enviroment<Key.space>of<Key.space>transparency.
Screenshot: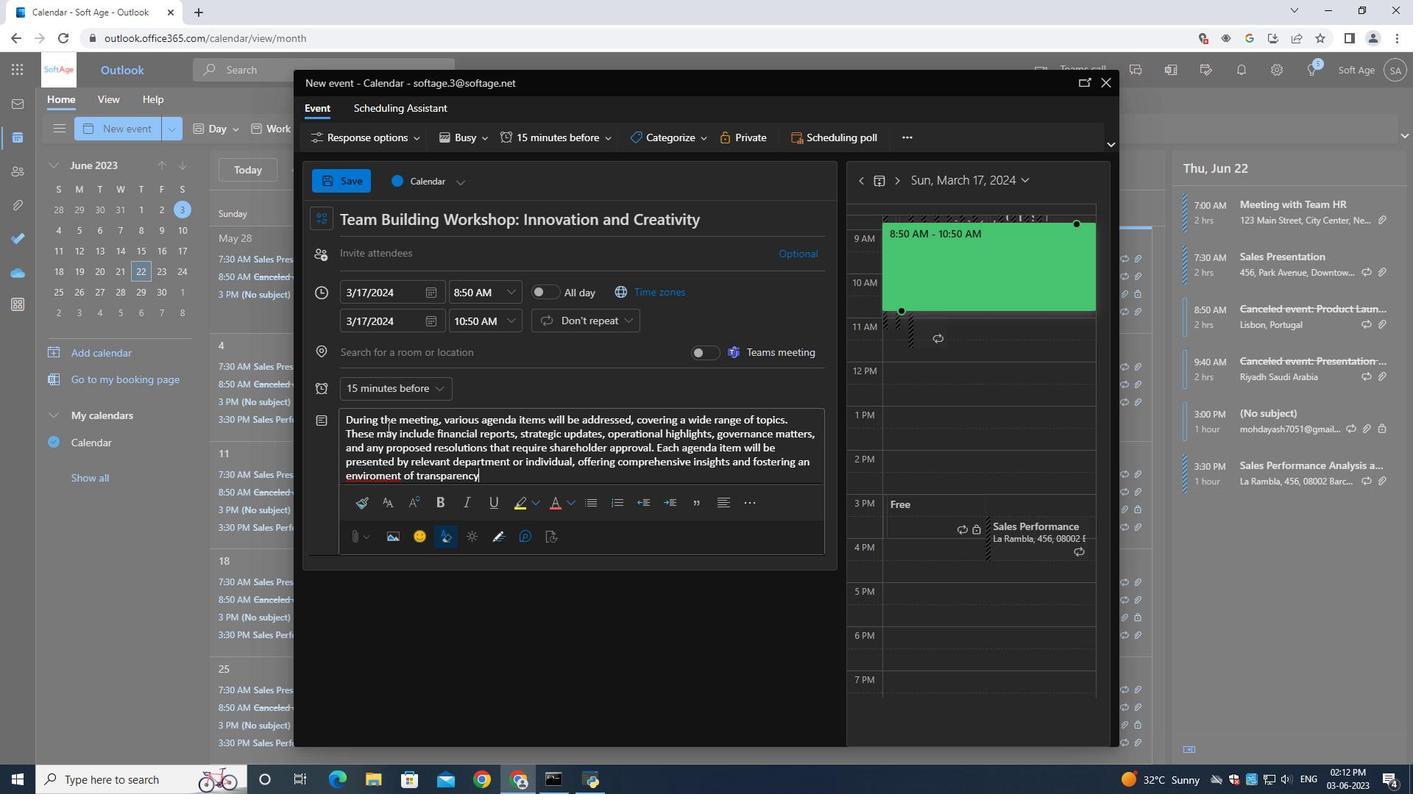 
Action: Mouse moved to (680, 147)
Screenshot: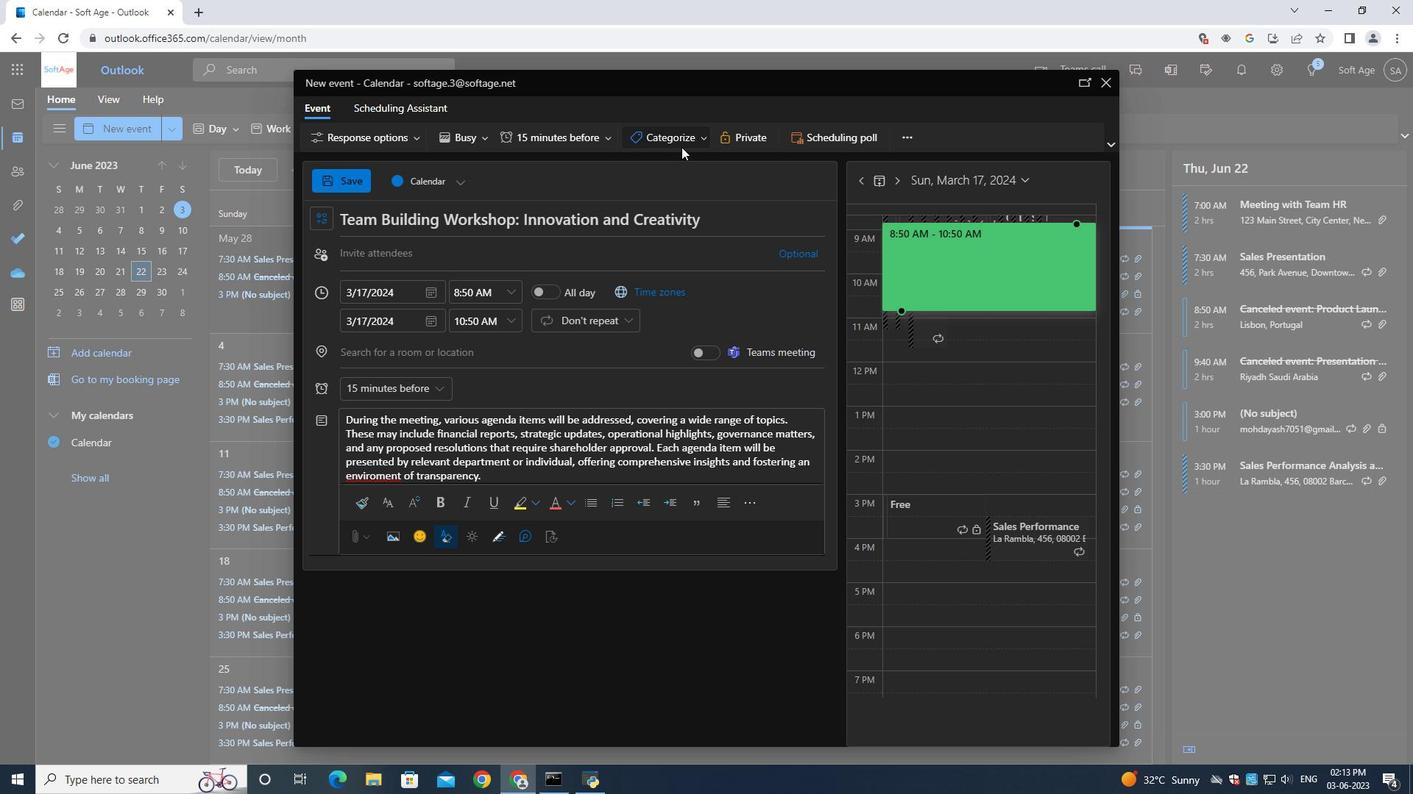 
Action: Mouse pressed left at (680, 147)
Screenshot: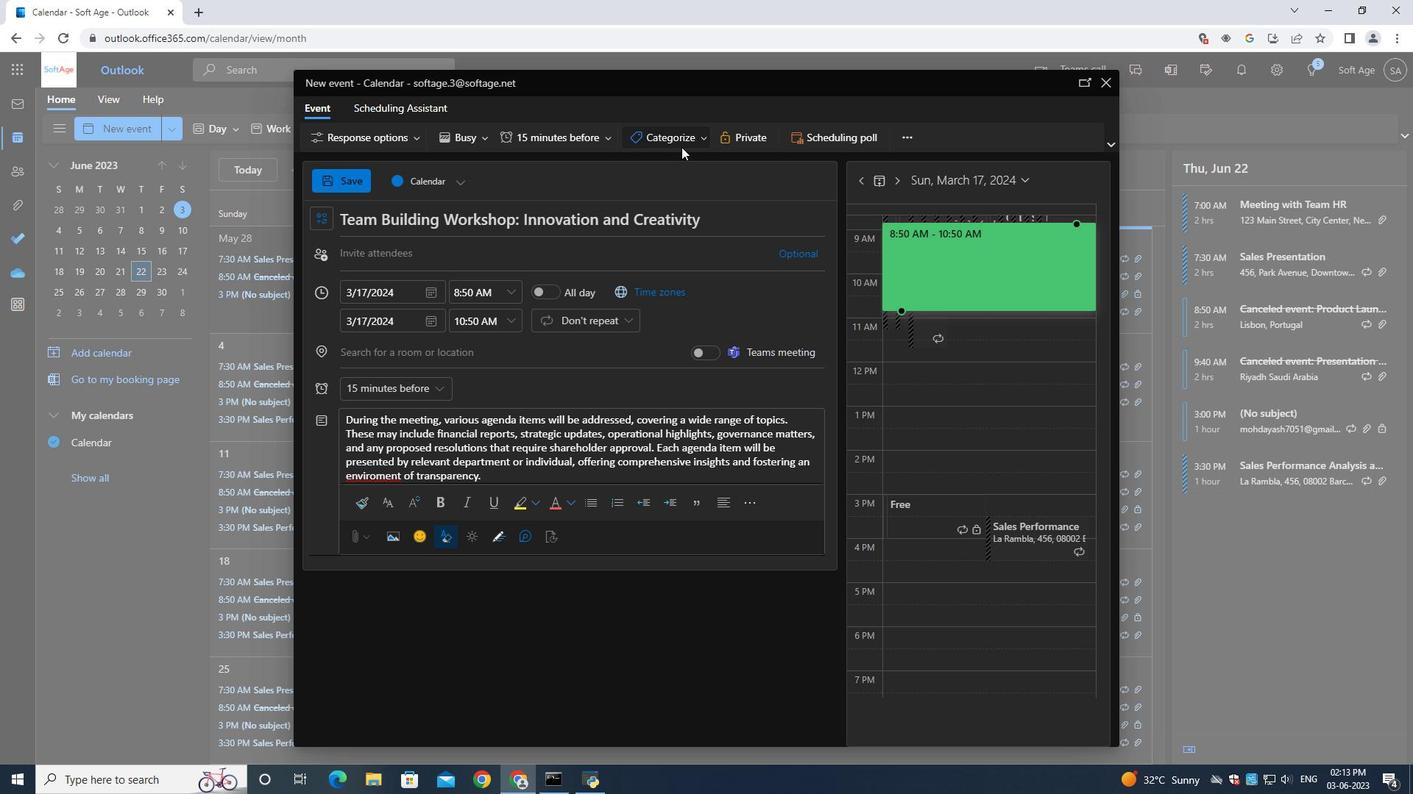 
Action: Mouse moved to (671, 256)
Screenshot: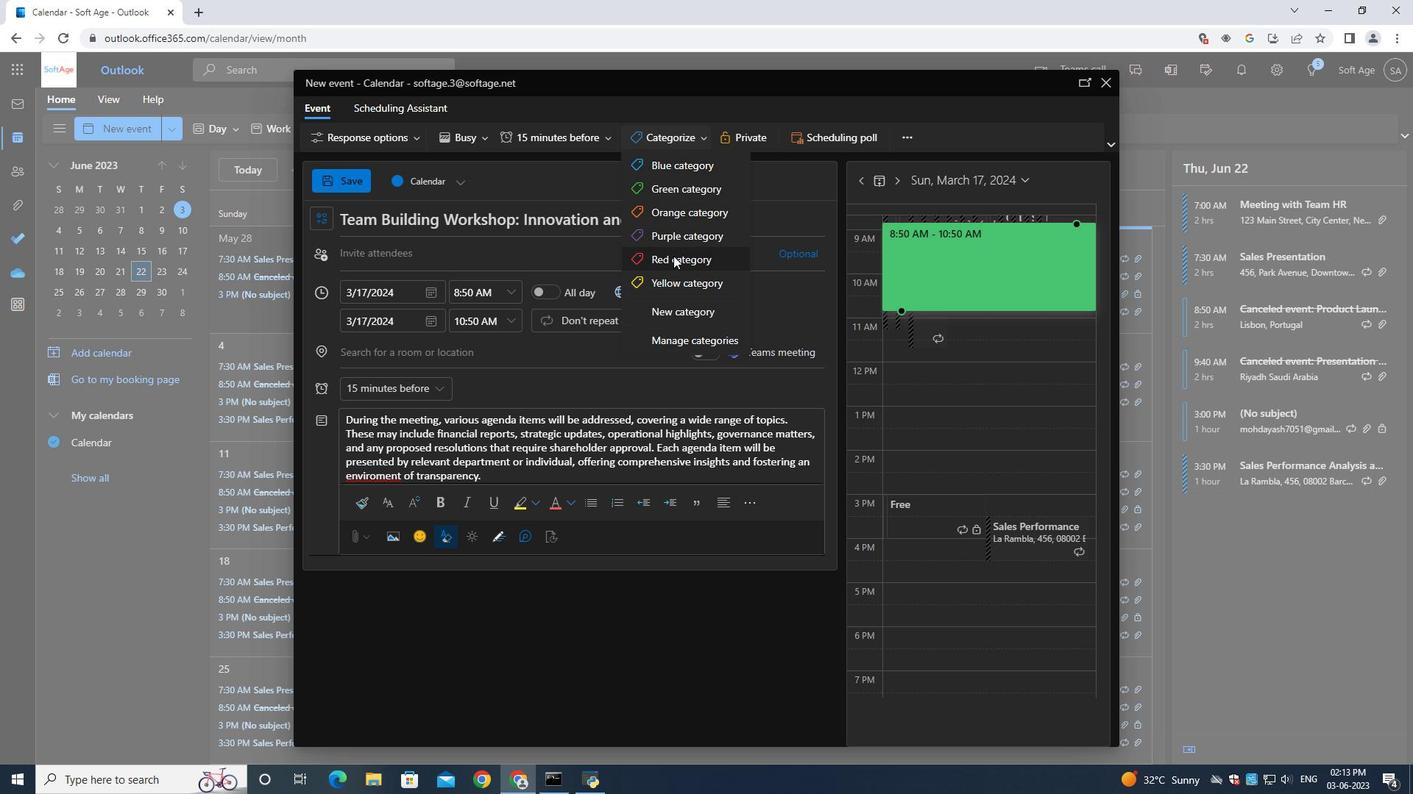
Action: Mouse pressed left at (671, 256)
Screenshot: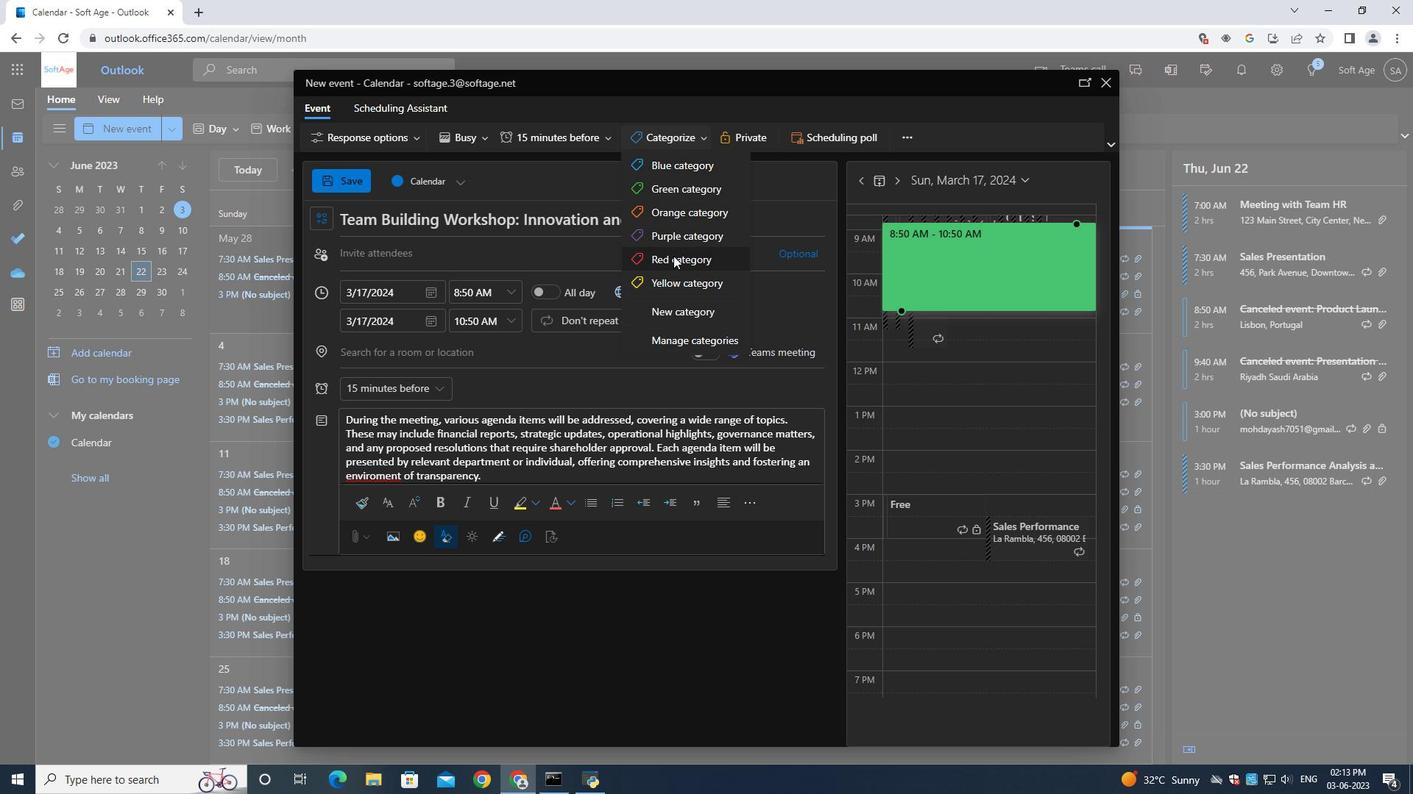 
Action: Mouse moved to (375, 356)
Screenshot: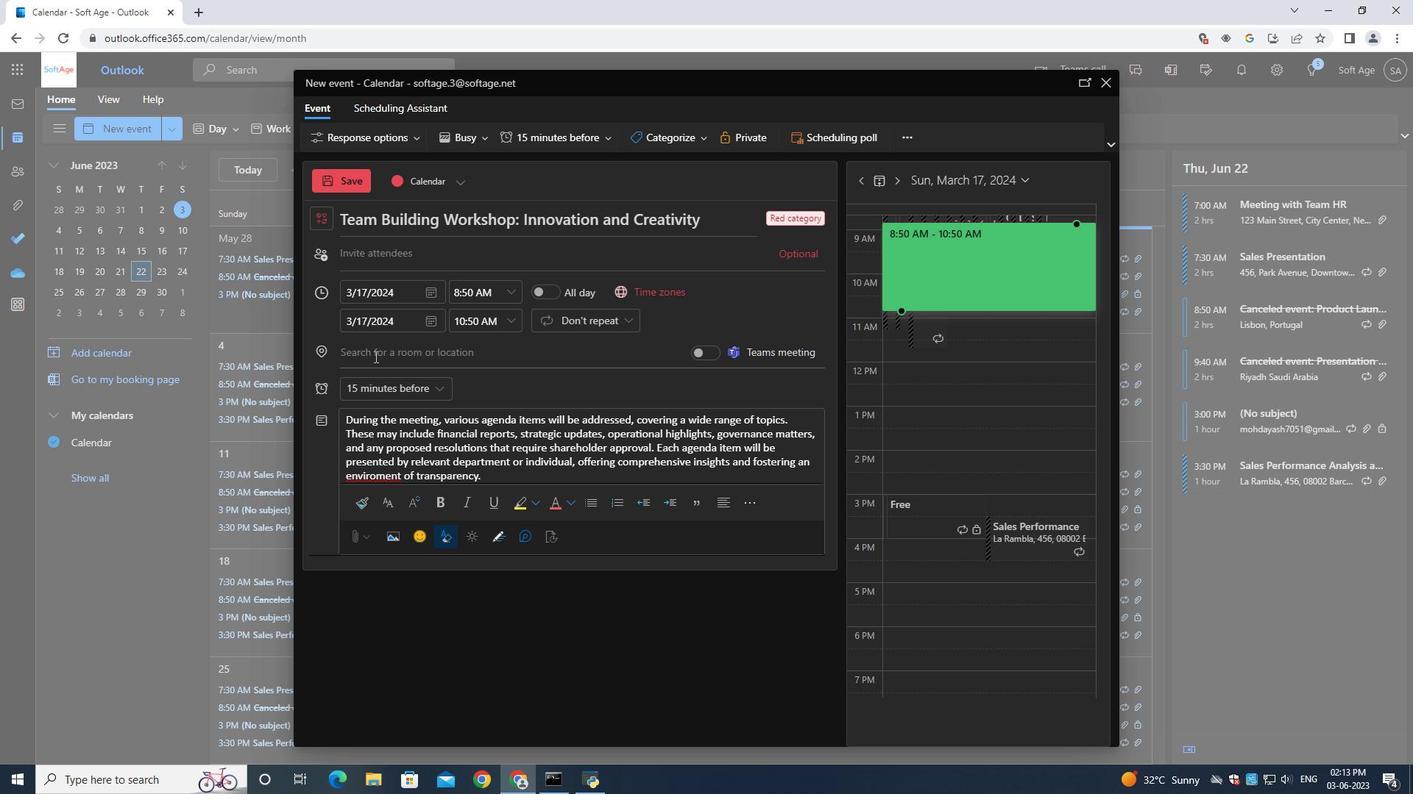 
Action: Mouse pressed left at (374, 356)
Screenshot: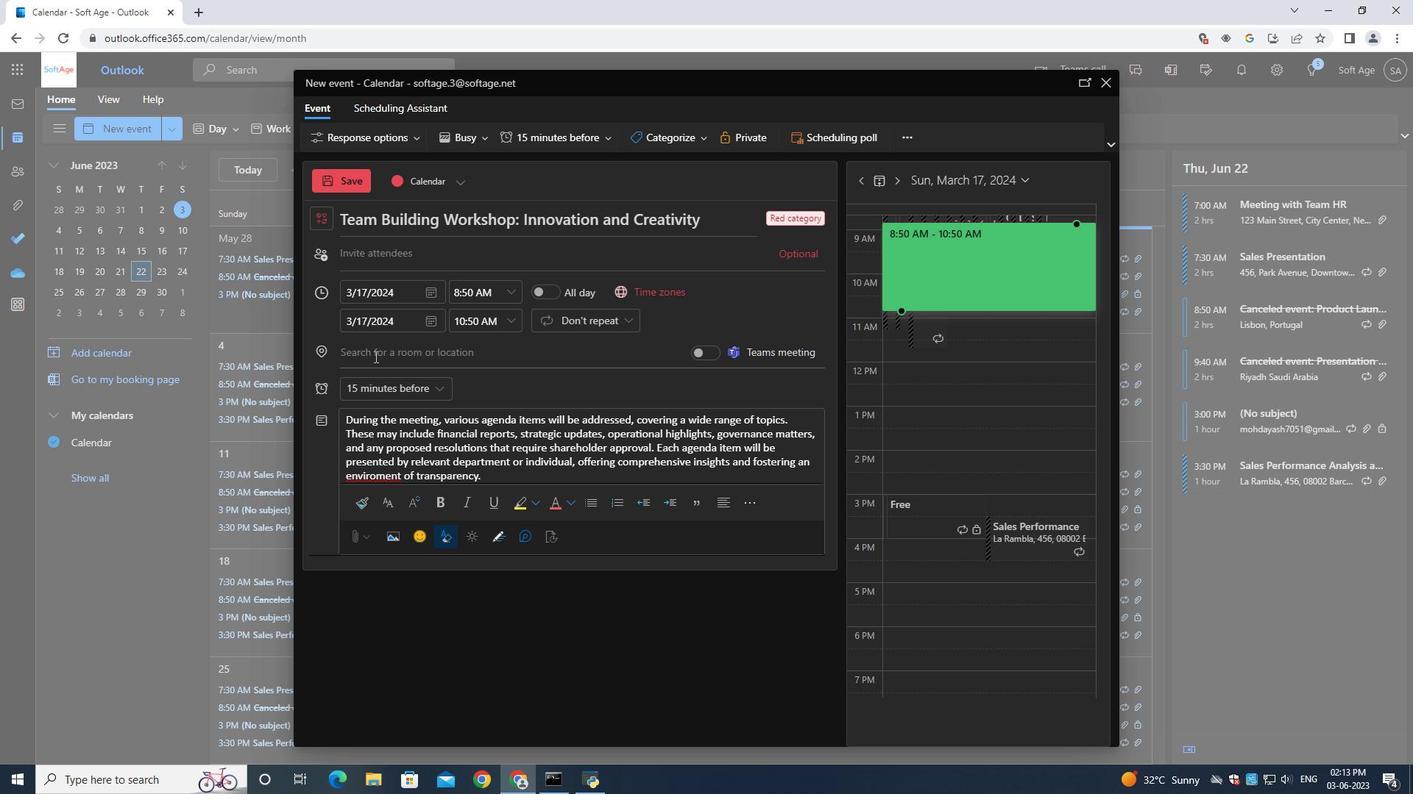 
Action: Mouse moved to (375, 356)
Screenshot: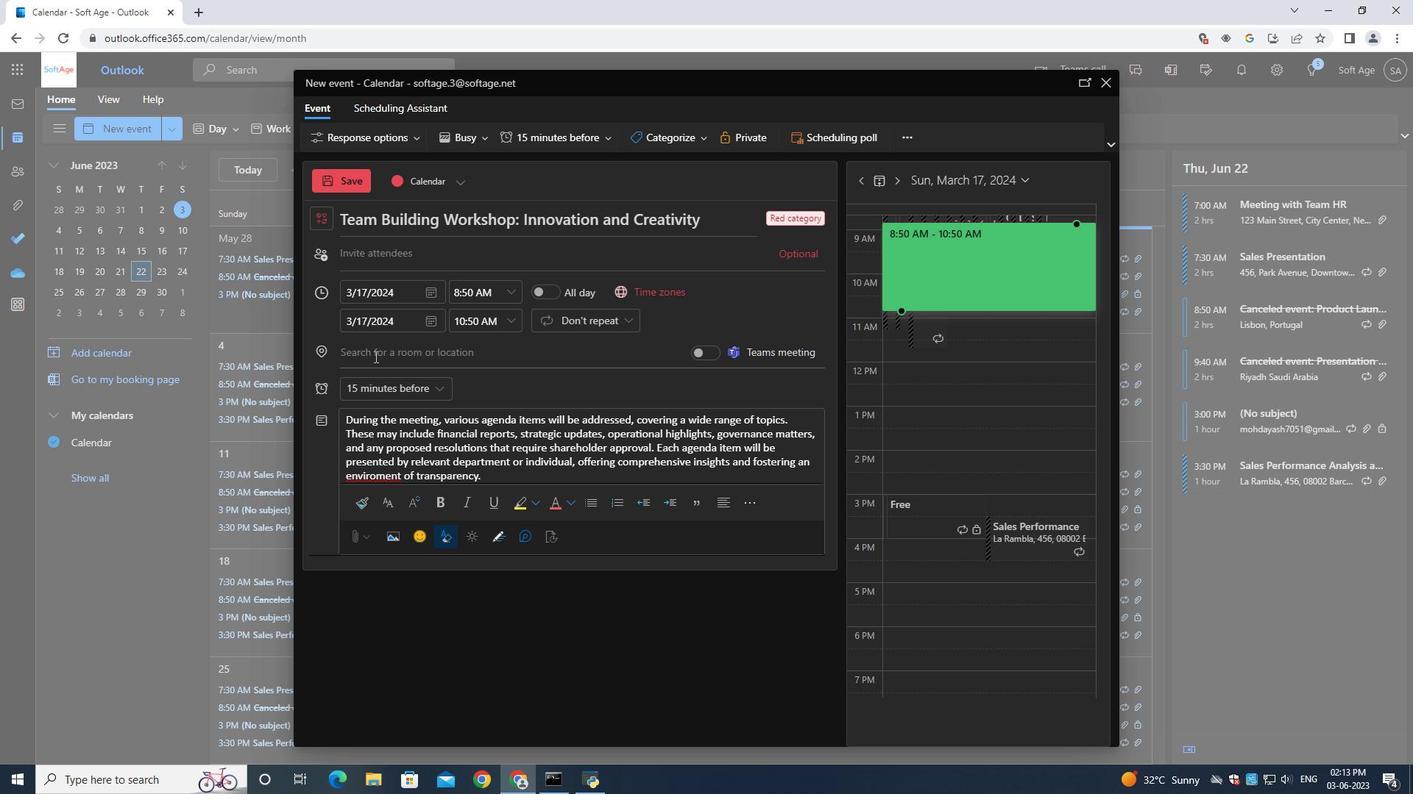 
Action: Key pressed <Key.shift><Key.shift><Key.shift><Key.shift><Key.shift><Key.shift><Key.shift><Key.shift><Key.shift><Key.shift><Key.shift><Key.shift><Key.shift><Key.shift><Key.shift><Key.shift><Key.shift><Key.shift><Key.shift><Key.shift><Key.shift><Key.shift><Key.shift><Key.shift><Key.shift><Key.shift><Key.shift><Key.shift><Key.shift><Key.shift><Key.shift><Key.shift><Key.shift><Key.shift><Key.shift><Key.shift><Key.shift><Key.shift><Key.shift><Key.shift><Key.shift><Key.shift><Key.shift><Key.shift><Key.shift><Key.shift><Key.shift><Key.shift><Key.shift><Key.shift><Key.shift><Key.shift>Waldorf<Key.space><Key.shift><Key.shift><Key.shift><Key.shift><Key.shift><Key.shift><Key.shift><Key.shift><Key.shift><Key.shift><Key.shift><Key.shift><Key.shift><Key.shift><Key.shift><Key.shift><Key.shift><Key.shift><Key.shift><Key.shift><Key.shift><Key.shift><Key.shift><Key.shift><Key.shift><Key.shift><Key.shift><Key.shift><Key.shift><Key.shift><Key.shift><Key.shift><Key.shift><Key.shift><Key.shift><Key.shift><Key.shift><Key.shift><Key.shift><Key.shift><Key.shift><Key.shift><Key.shift><Key.shift><Key.shift><Key.shift><Key.shift><Key.shift><Key.shift><Key.shift><Key.shift><Key.shift><Key.shift><Key.shift>Astoria,<Key.space><Key.shift><Key.shift><Key.shift><Key.shift><Key.shift><Key.shift>Beverly<Key.space><Key.shift>Hills,<Key.shift>Us<Key.backspace><Key.shift><Key.shift><Key.shift><Key.shift>SA
Screenshot: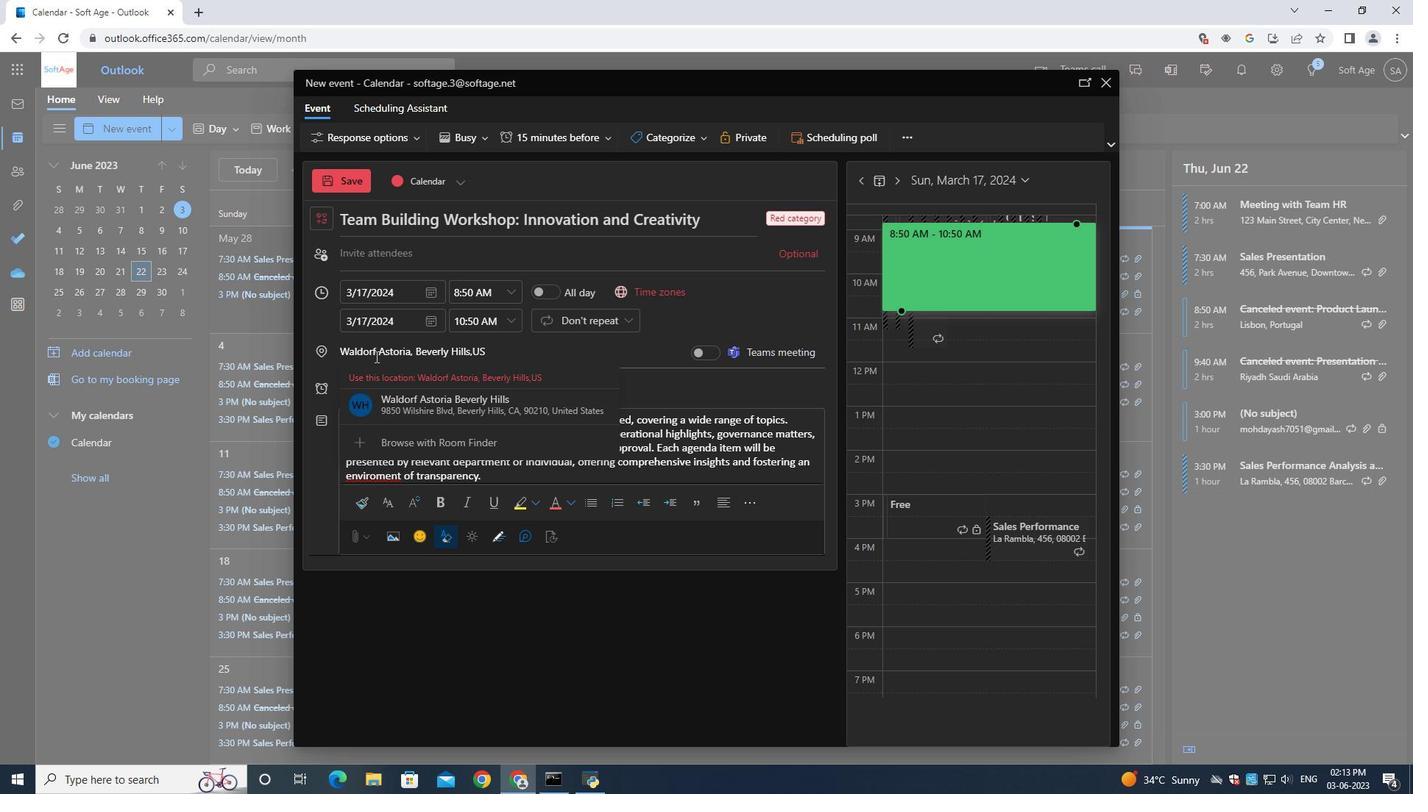 
Action: Mouse moved to (393, 255)
Screenshot: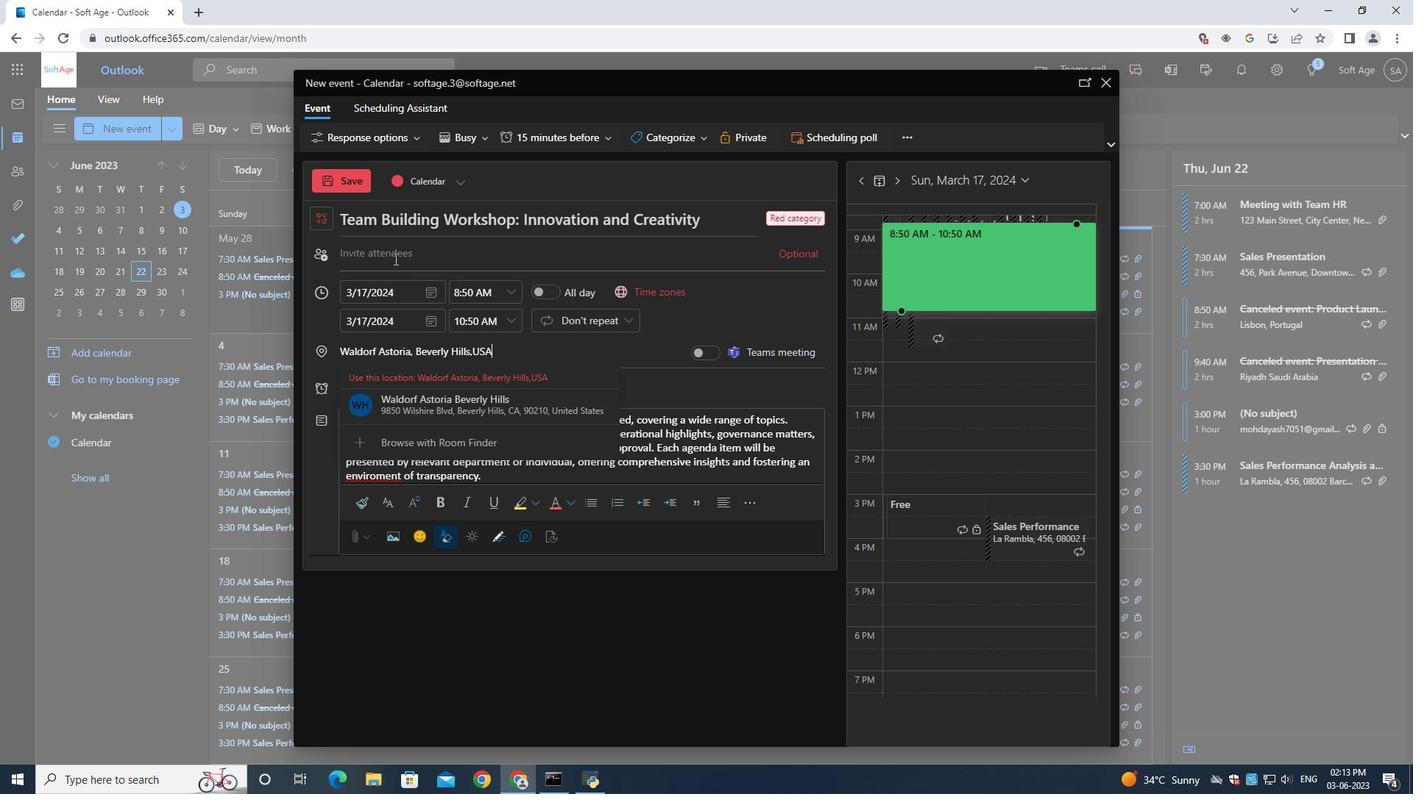 
Action: Mouse pressed left at (393, 255)
Screenshot: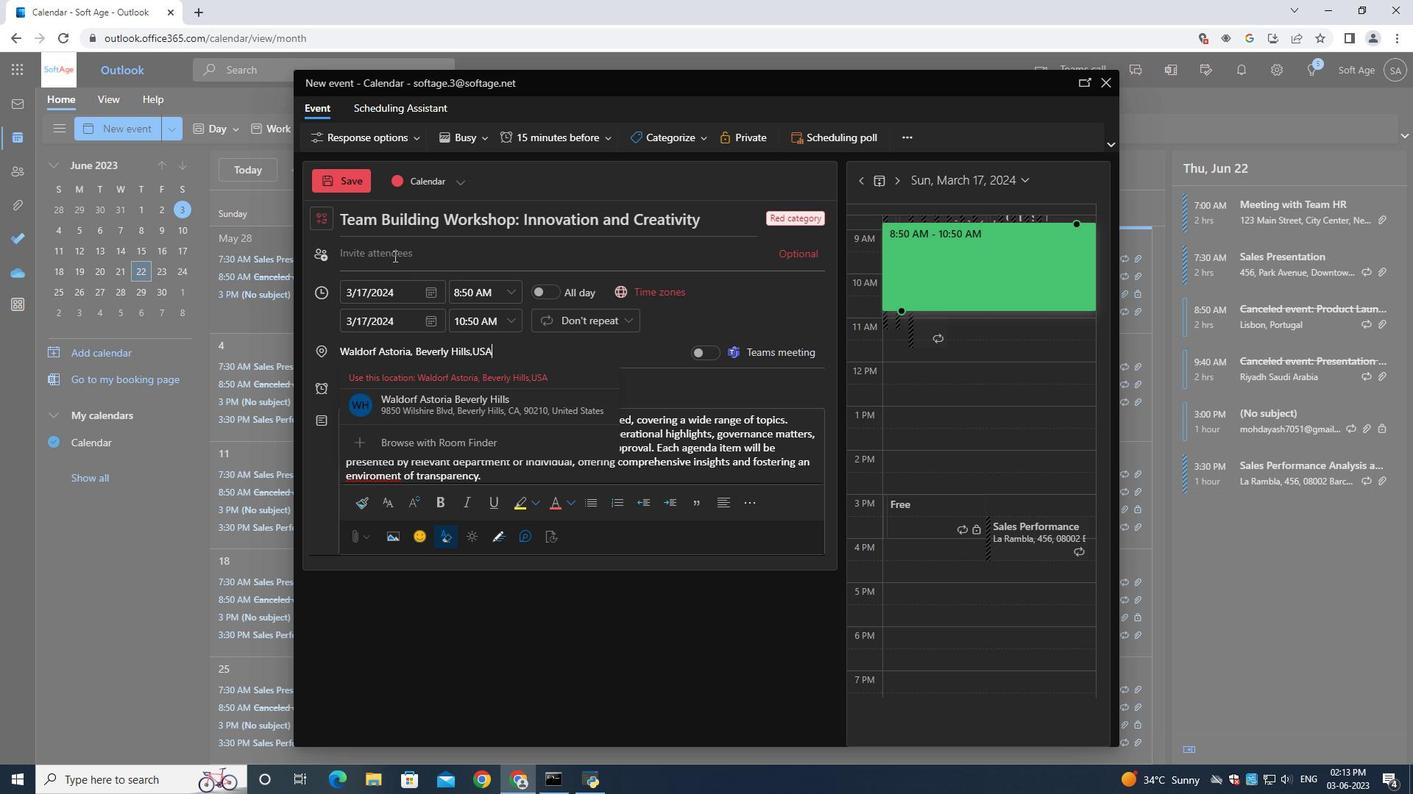 
Action: Mouse moved to (393, 255)
Screenshot: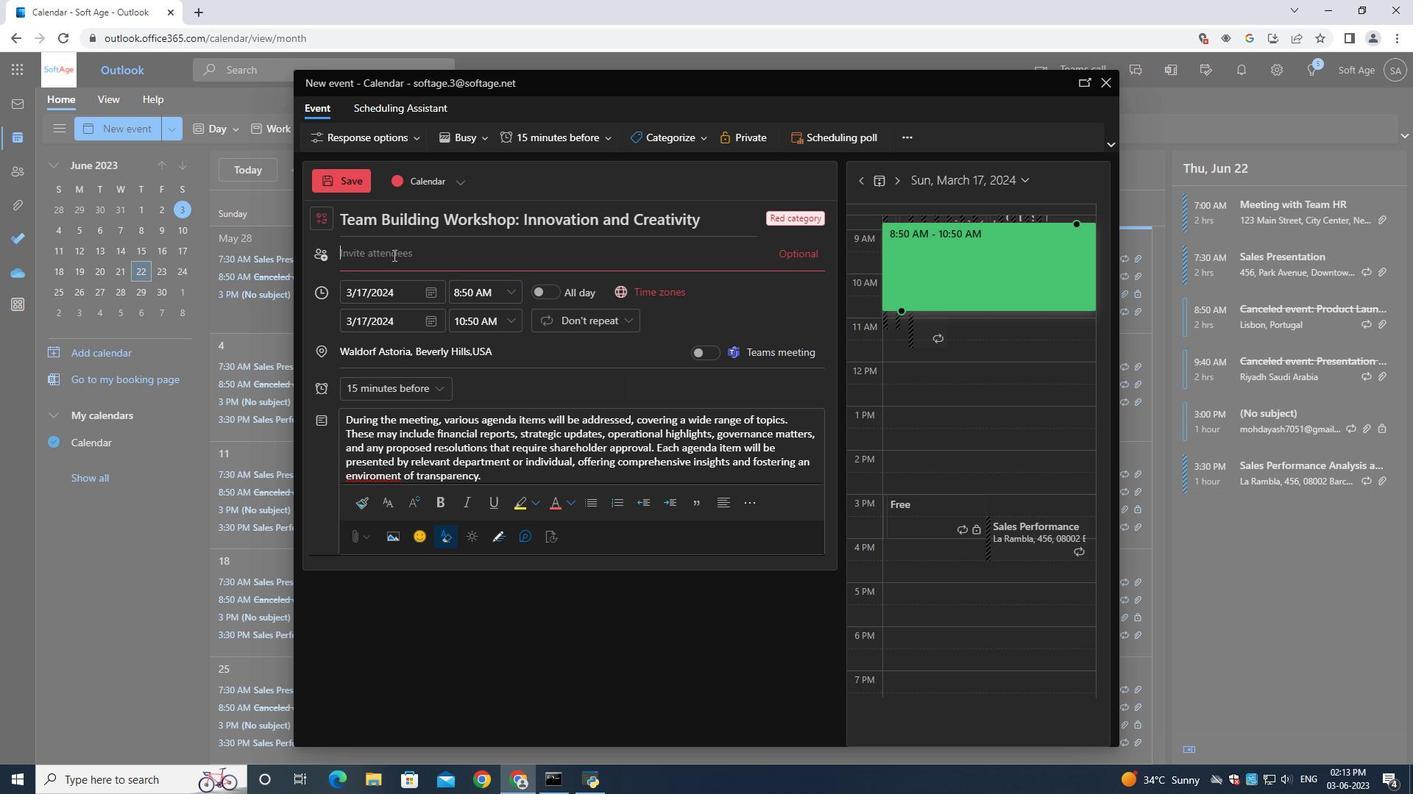 
Action: Key pressed softage.5<Key.shift>@softage.net
Screenshot: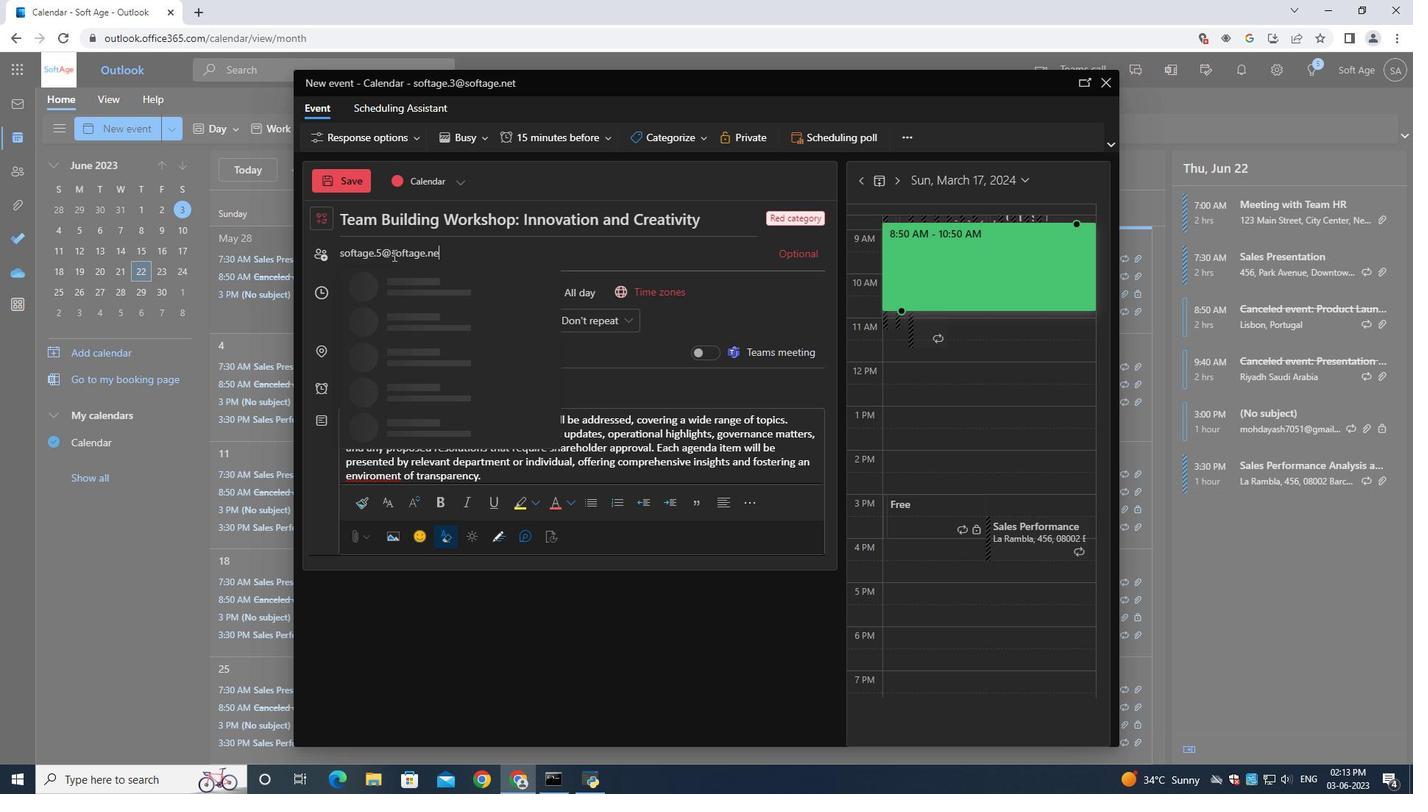 
Action: Mouse moved to (435, 293)
Screenshot: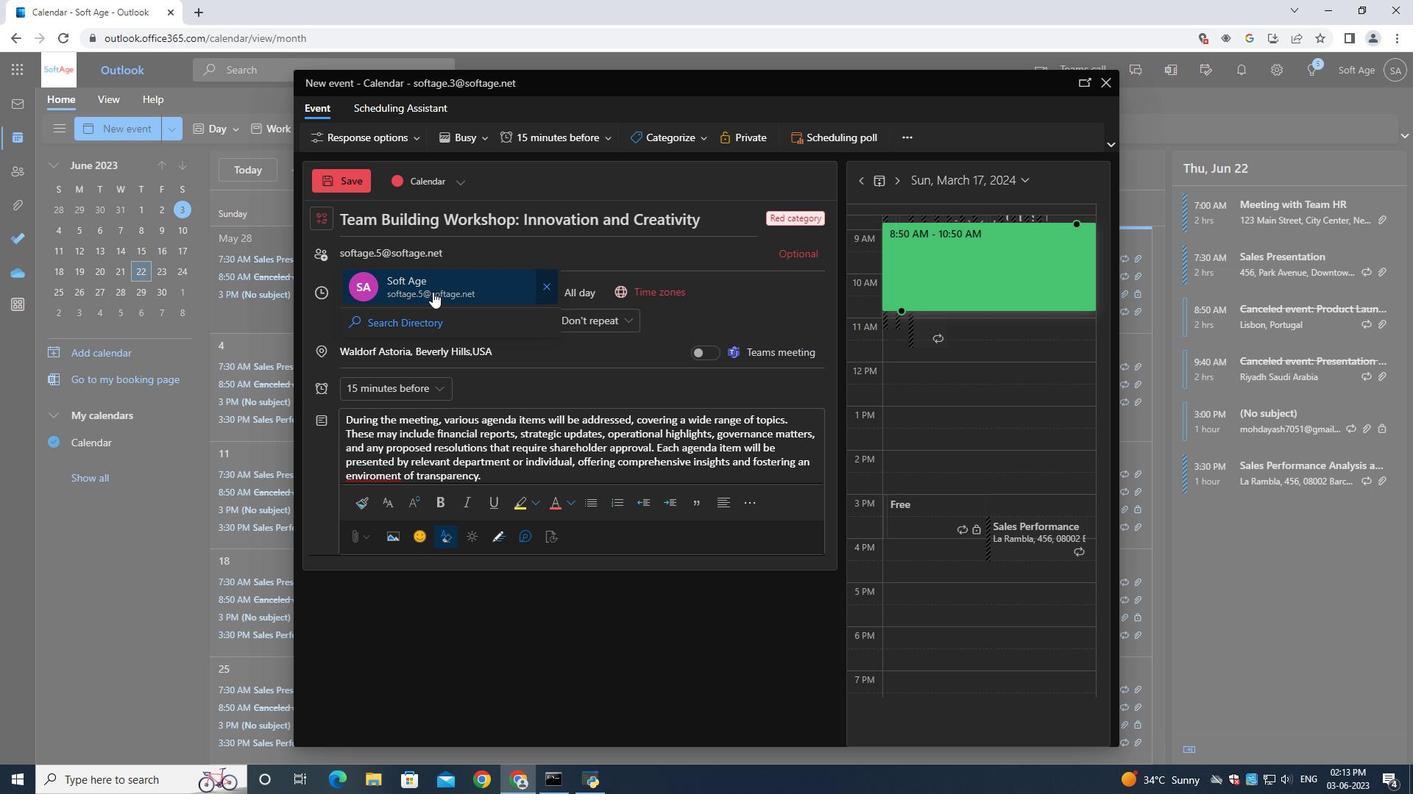 
Action: Mouse pressed left at (435, 293)
Screenshot: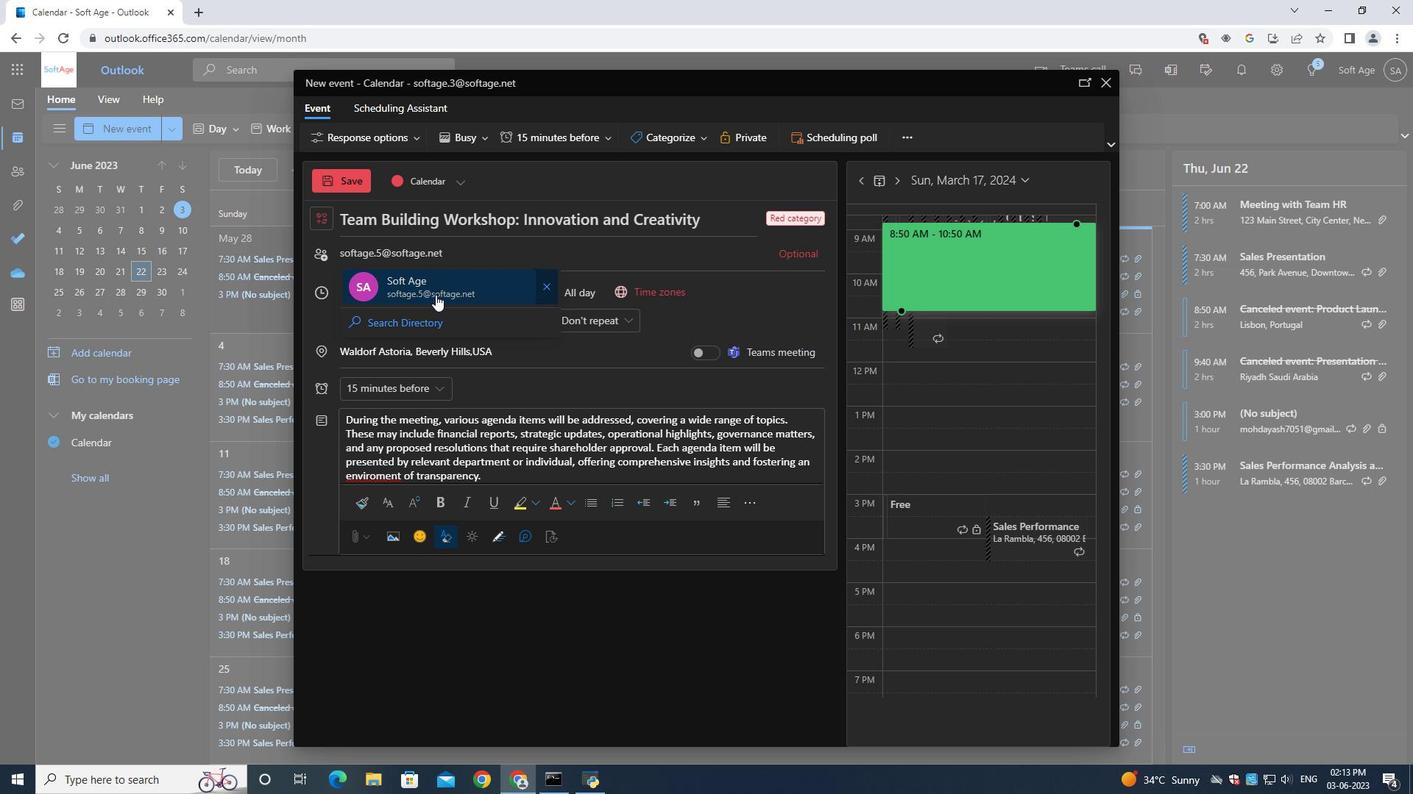 
Action: Mouse moved to (460, 259)
Screenshot: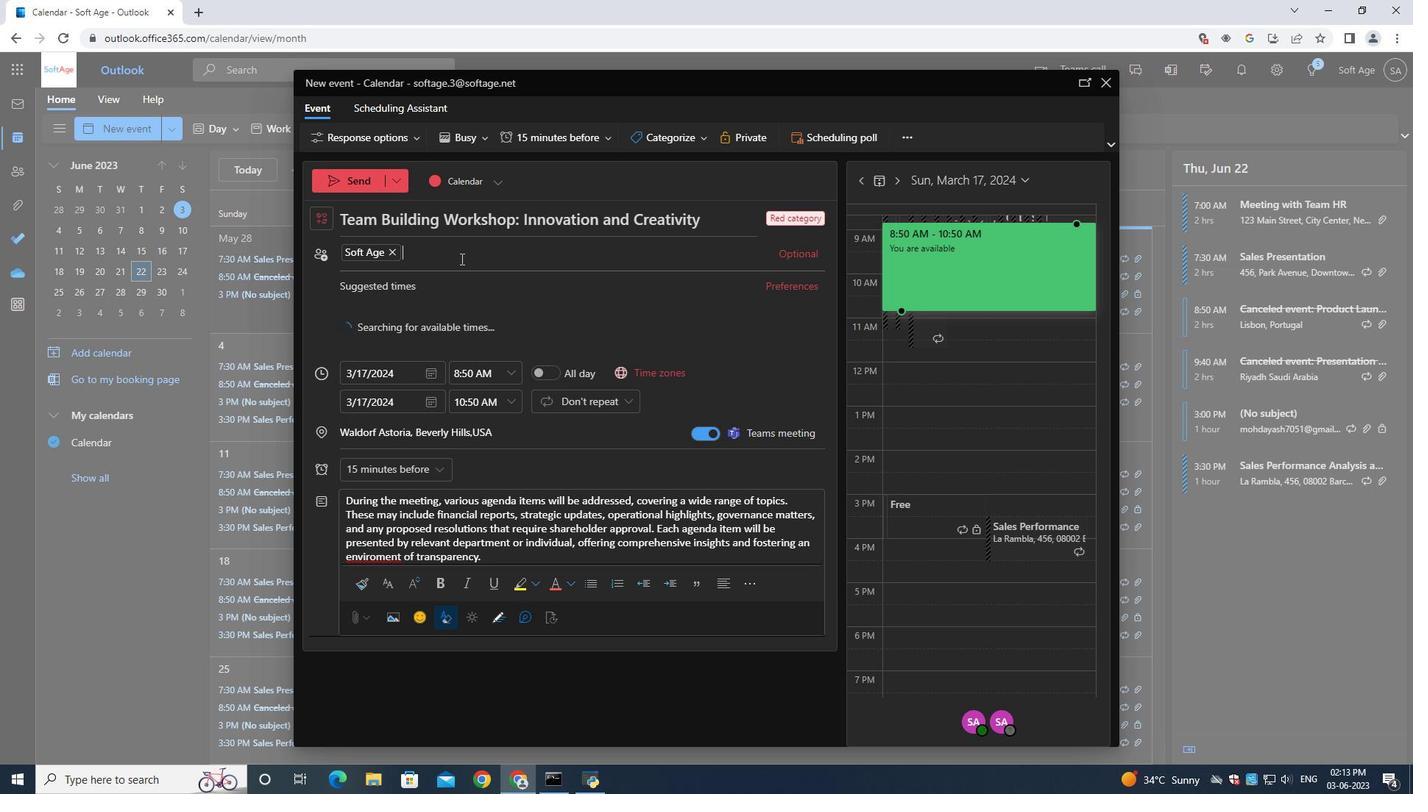 
Action: Key pressed softage.6<Key.shift>@softage.net
Screenshot: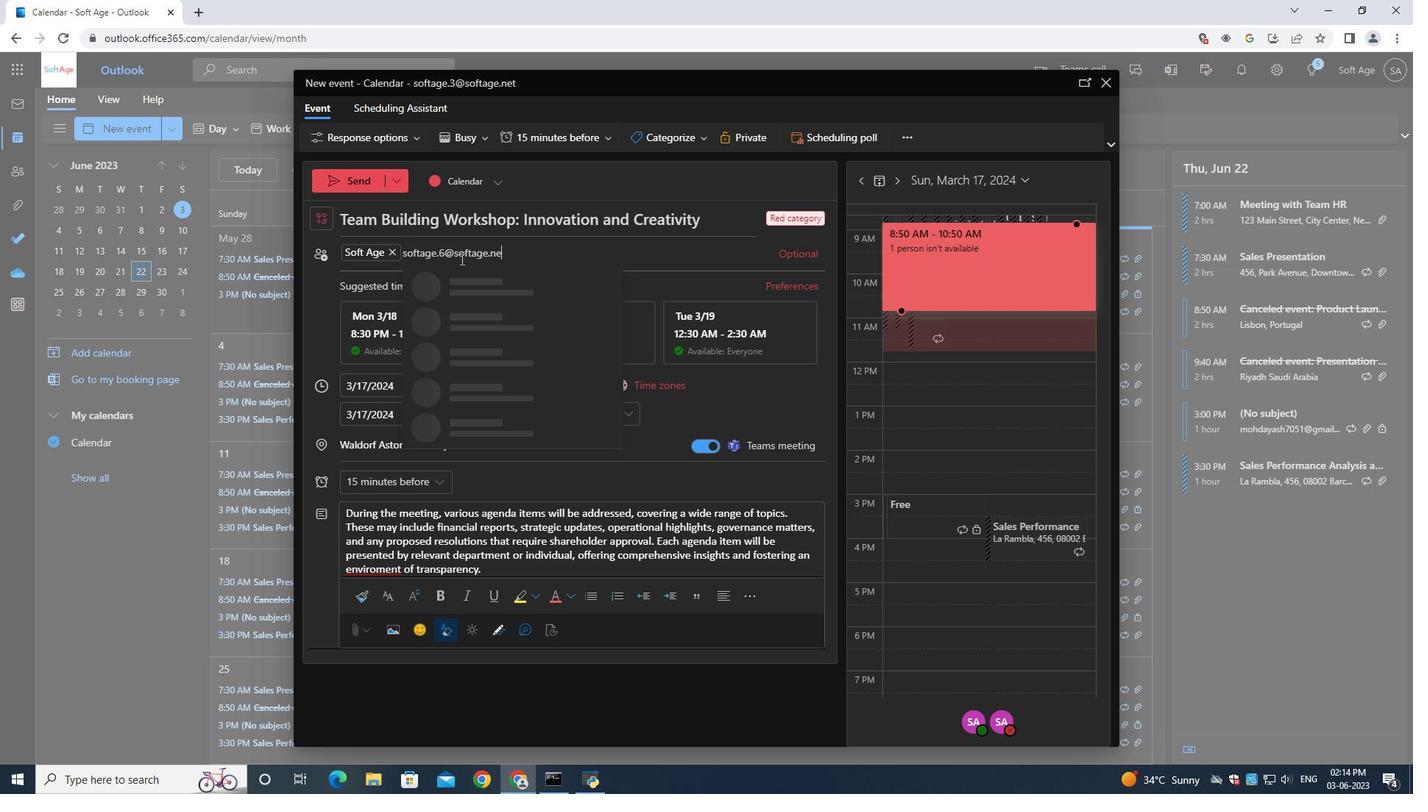 
Action: Mouse moved to (540, 288)
Screenshot: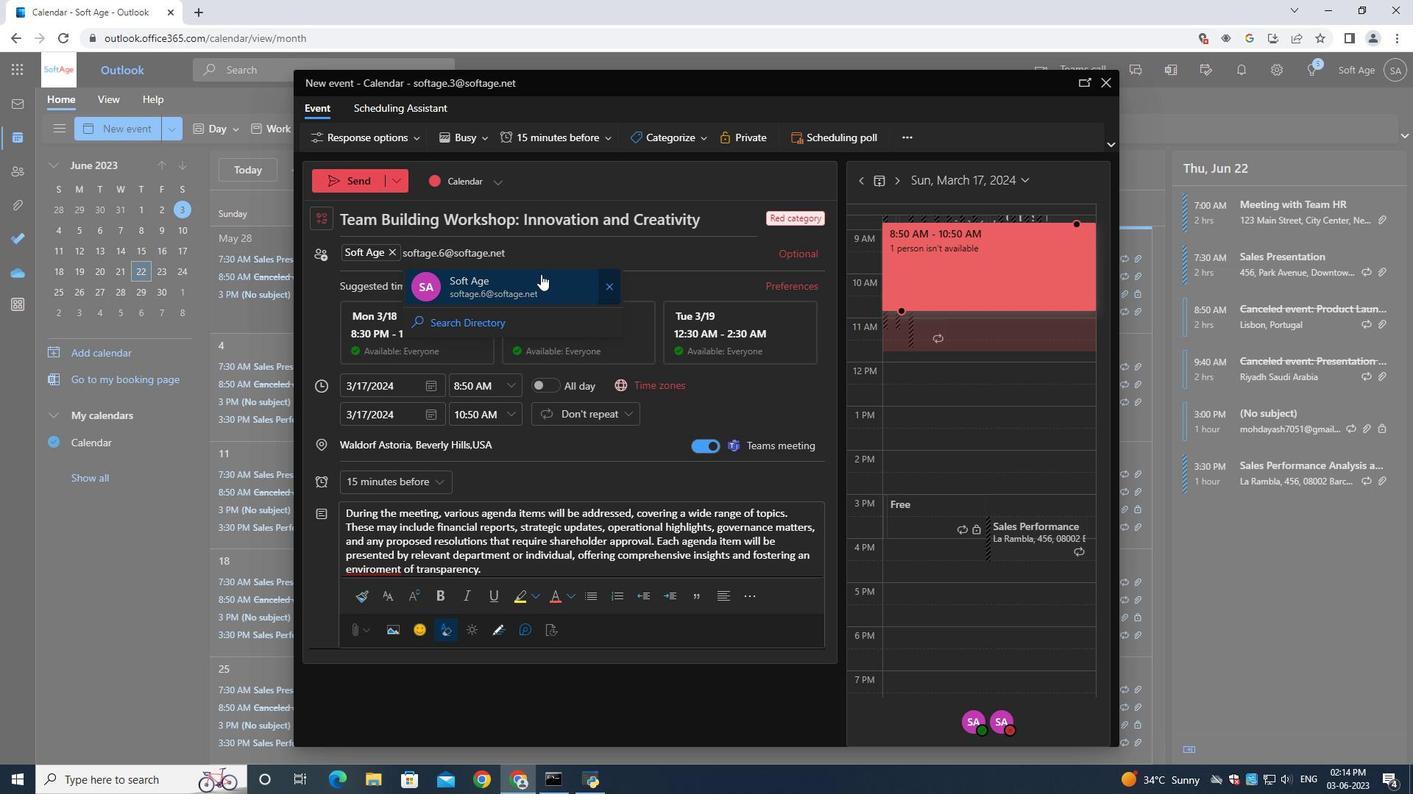 
Action: Mouse pressed left at (540, 288)
Screenshot: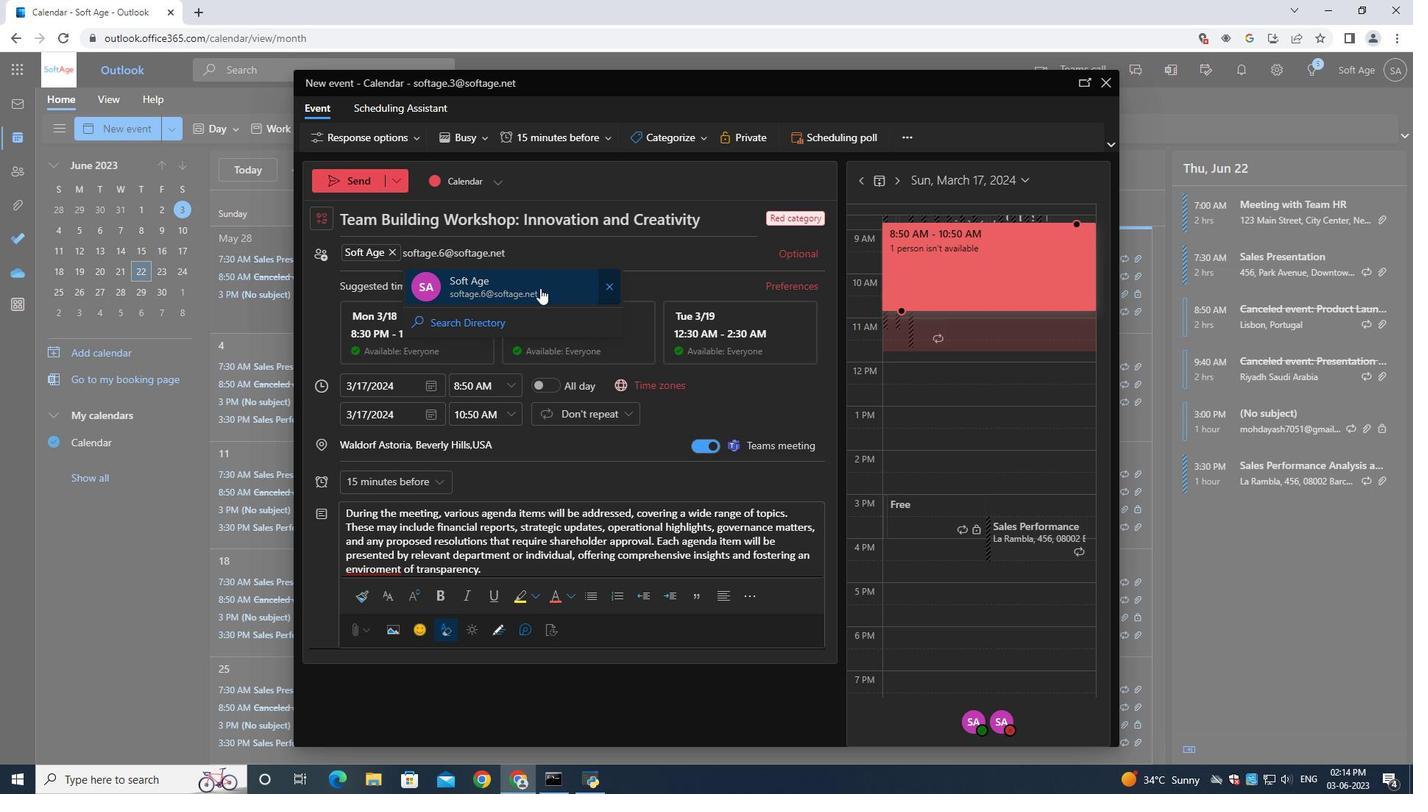 
Action: Mouse moved to (395, 481)
Screenshot: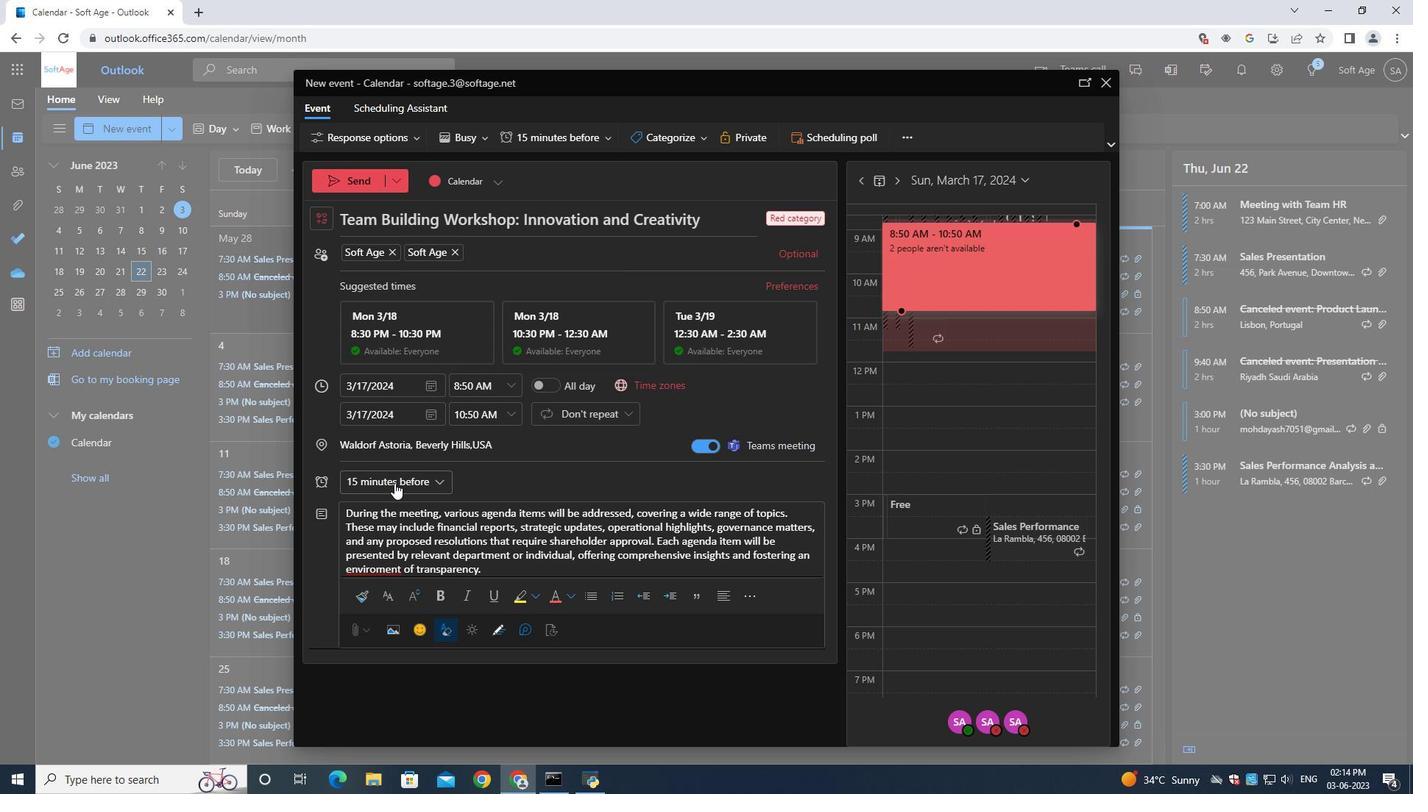
Action: Mouse pressed left at (395, 481)
Screenshot: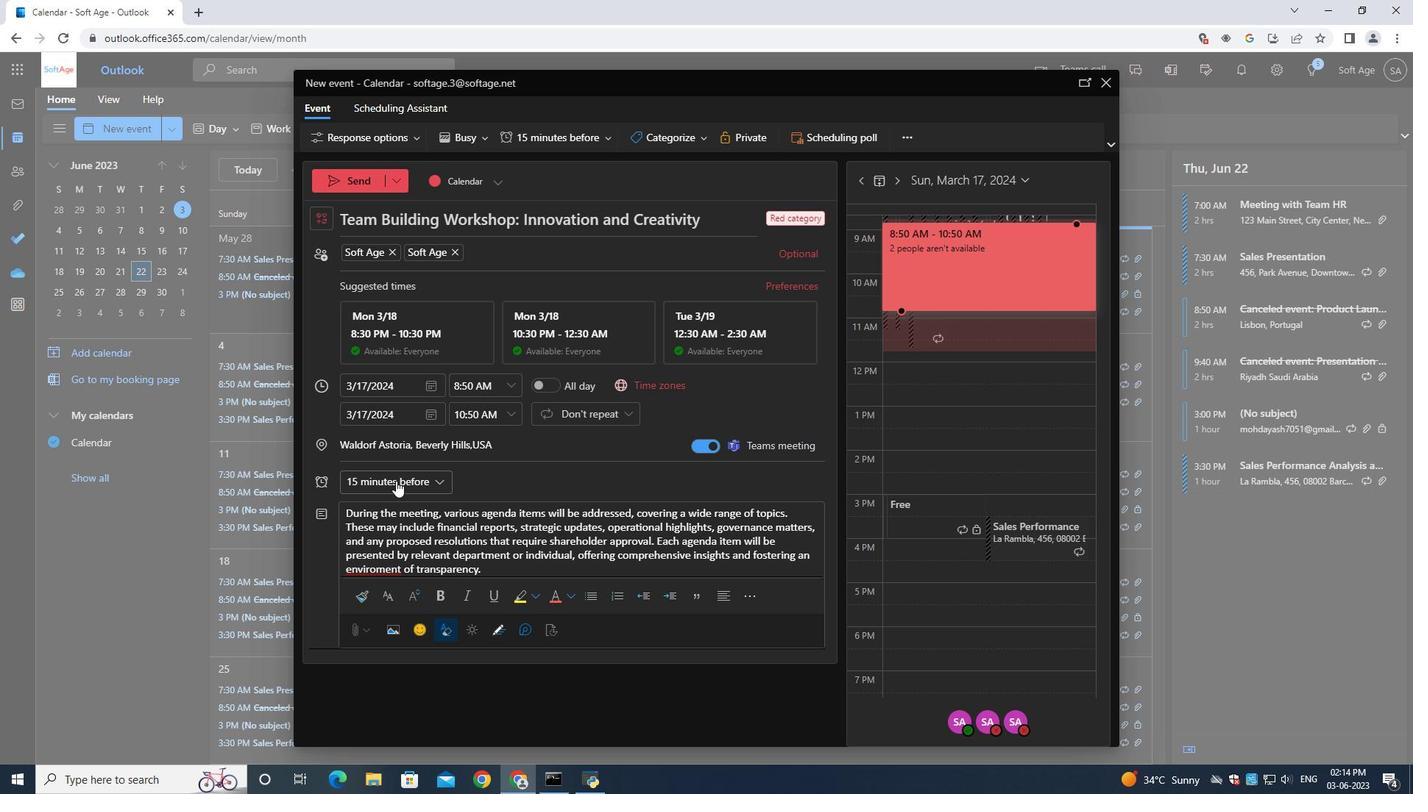 
Action: Mouse moved to (390, 240)
Screenshot: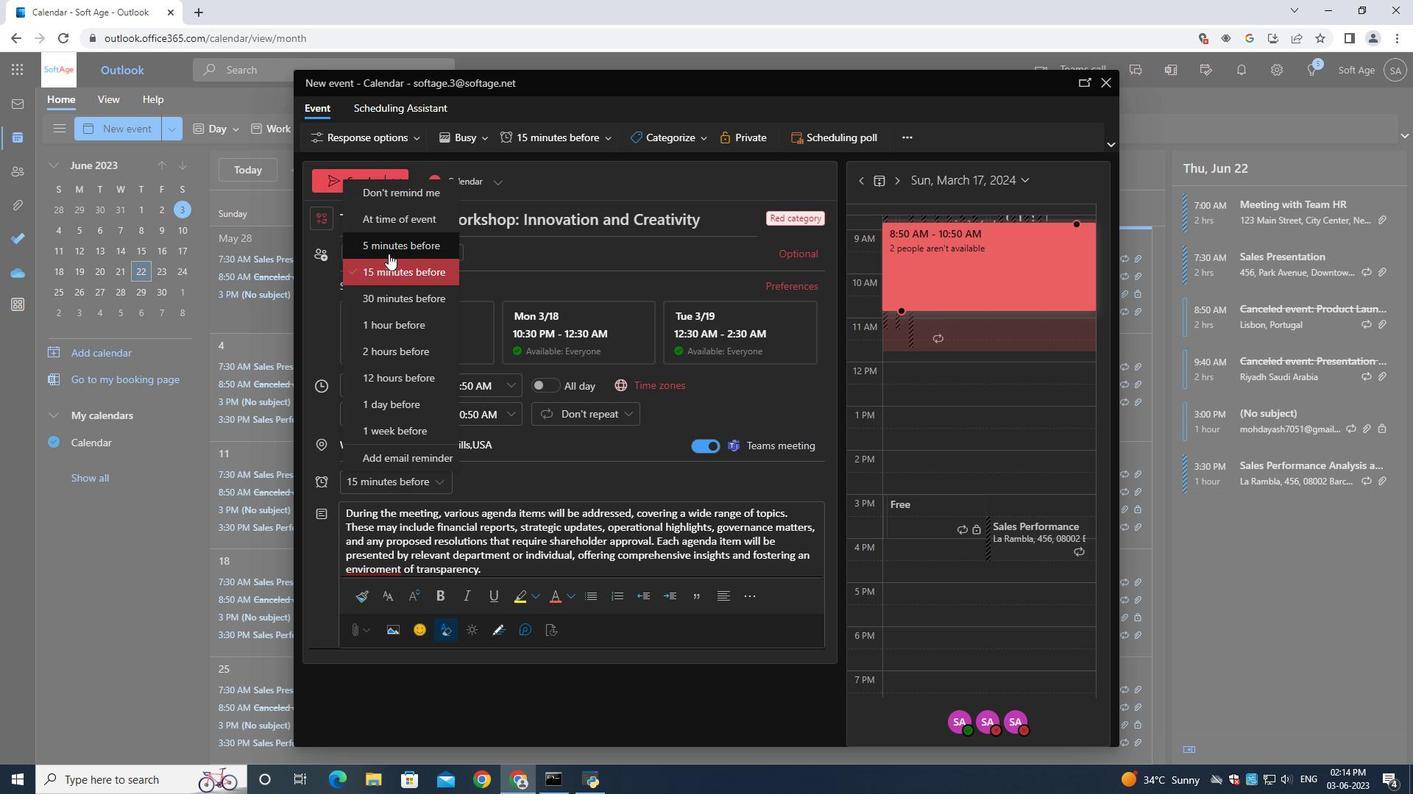 
Action: Mouse pressed left at (390, 240)
Screenshot: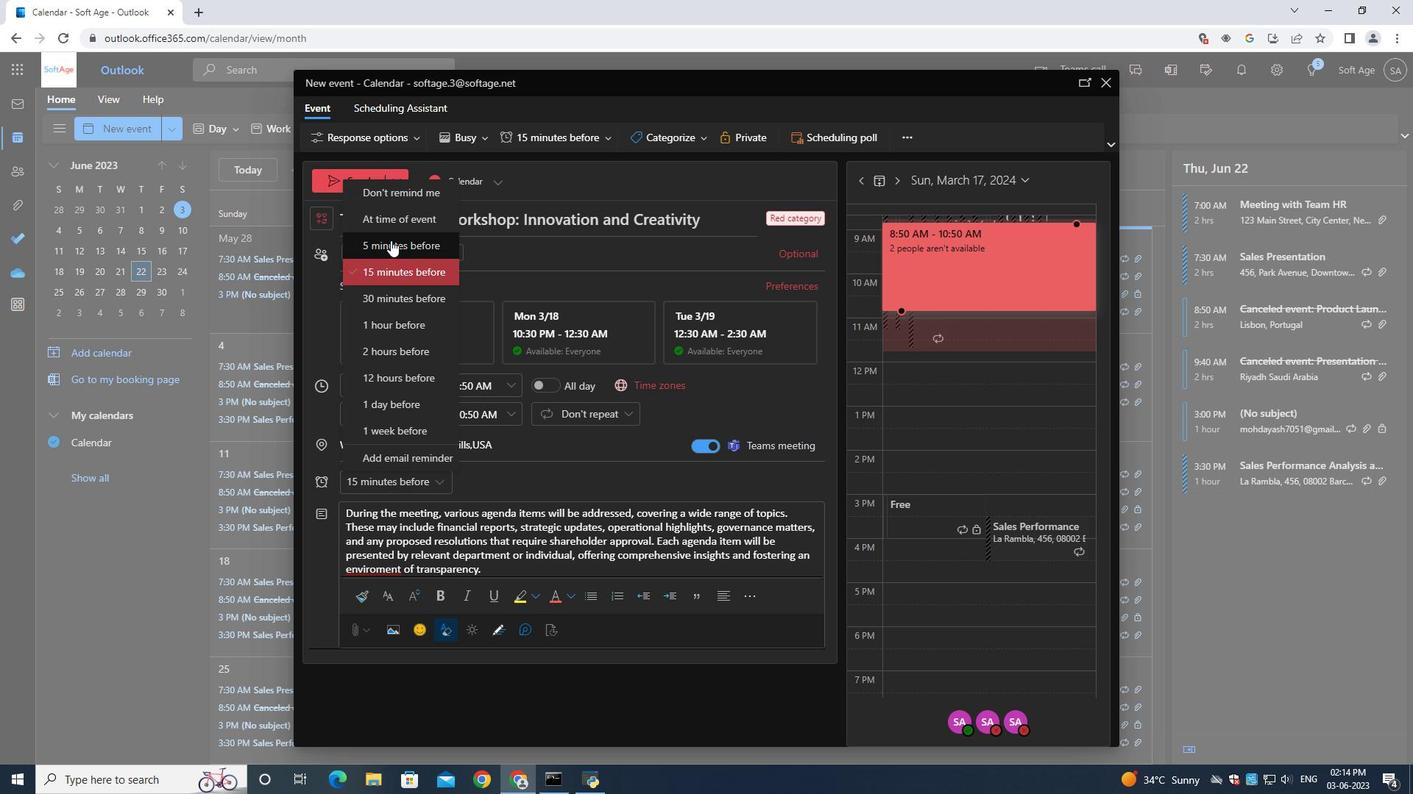 
Action: Mouse moved to (359, 172)
Screenshot: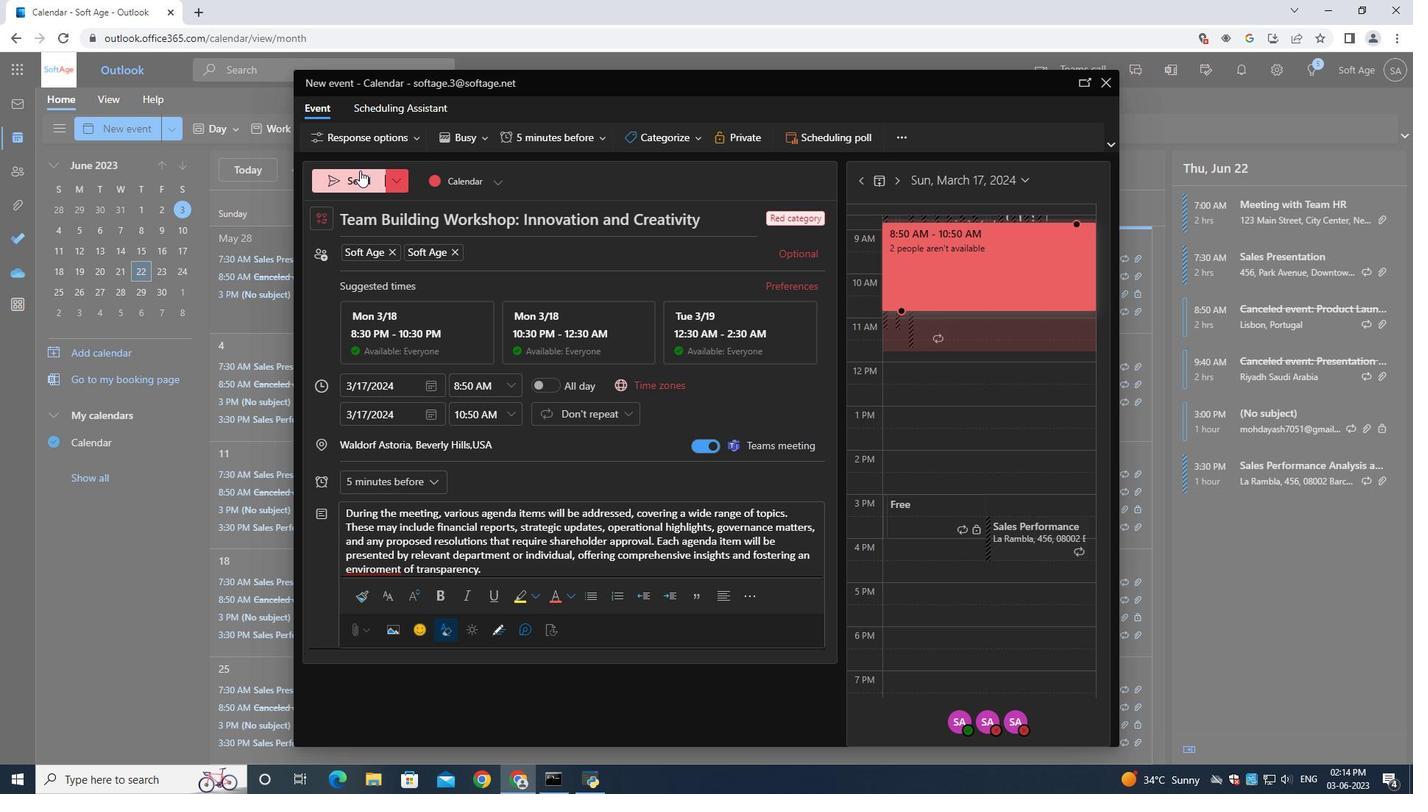 
Action: Mouse pressed left at (359, 172)
Screenshot: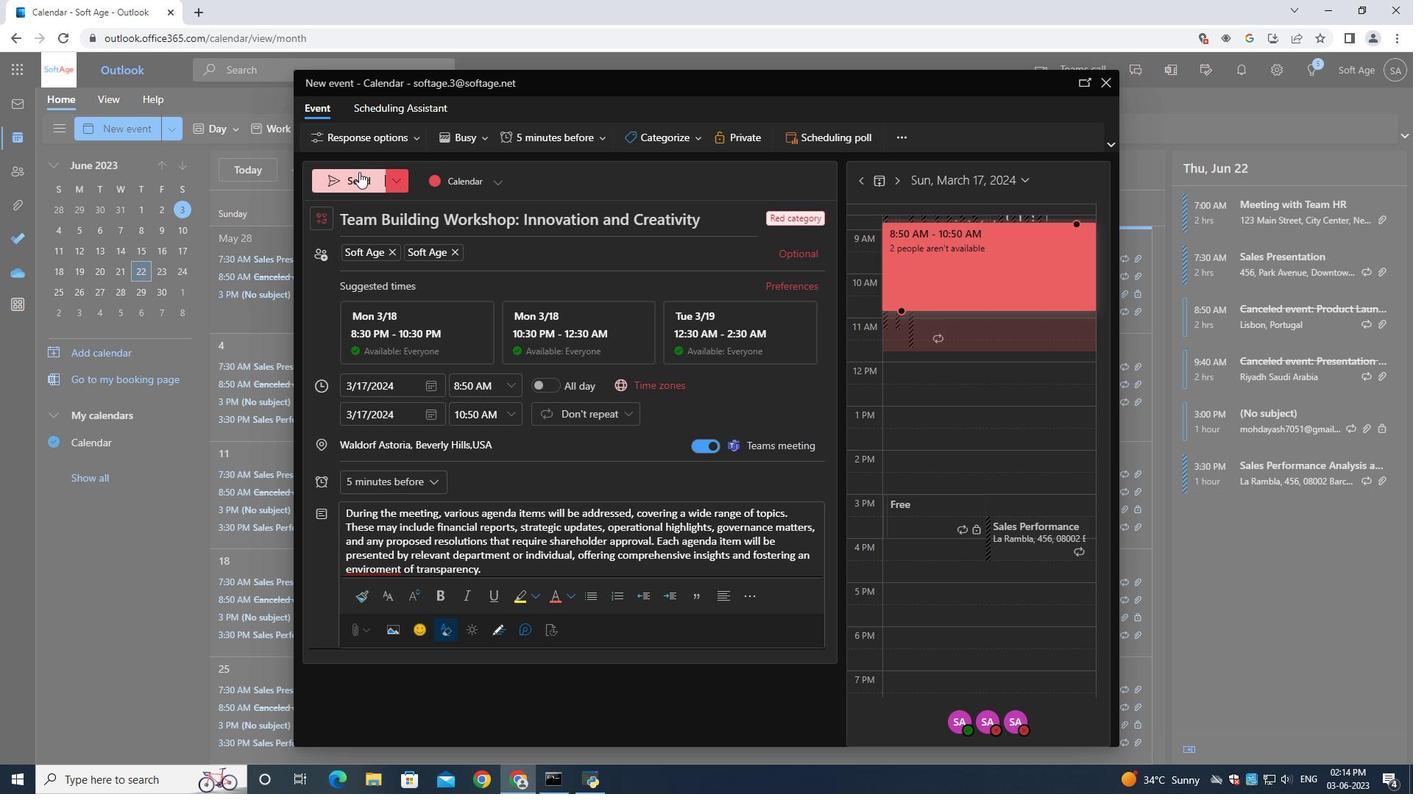 
